 Task: Search one way flight ticket for 5 adults, 2 children, 1 infant in seat and 1 infant on lap in economy from Cincinnati/covington: Cincinnati/northern Kentucky International Airport to Springfield: Abraham Lincoln Capital Airport on 5-2-2023. Choice of flights is Alaska. Number of bags: 2 checked bags. Price is upto 40000. Outbound departure time preference is 21:00.
Action: Mouse moved to (283, 260)
Screenshot: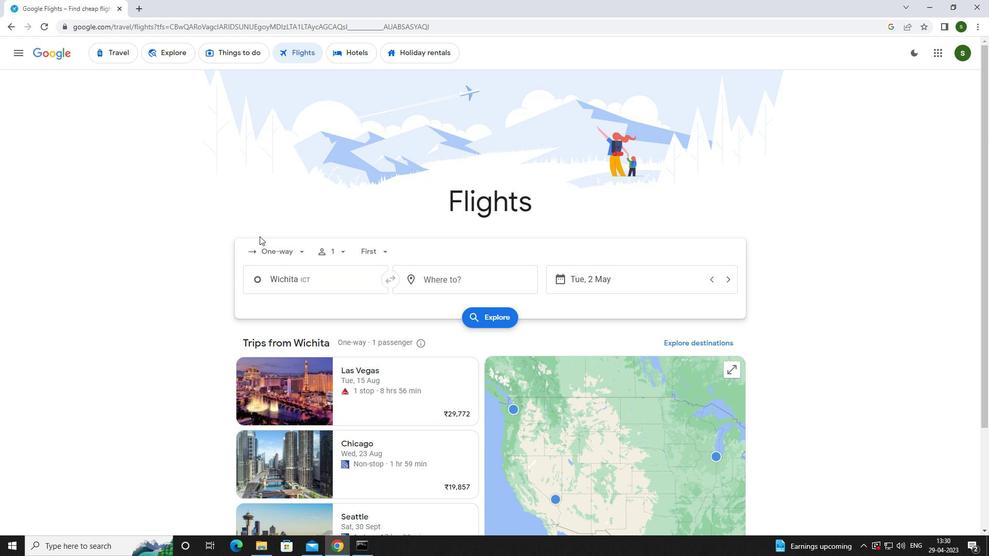 
Action: Mouse pressed left at (283, 260)
Screenshot: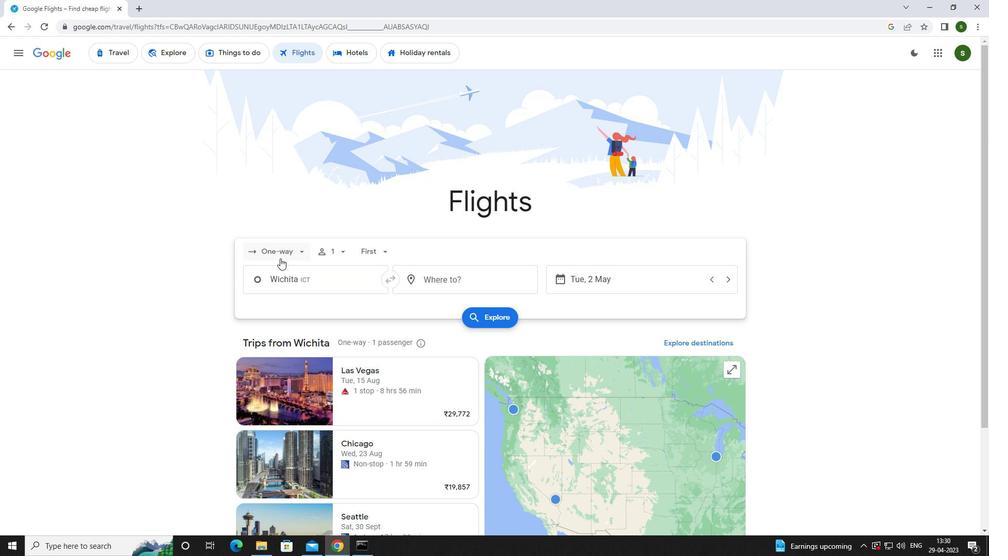 
Action: Mouse moved to (284, 292)
Screenshot: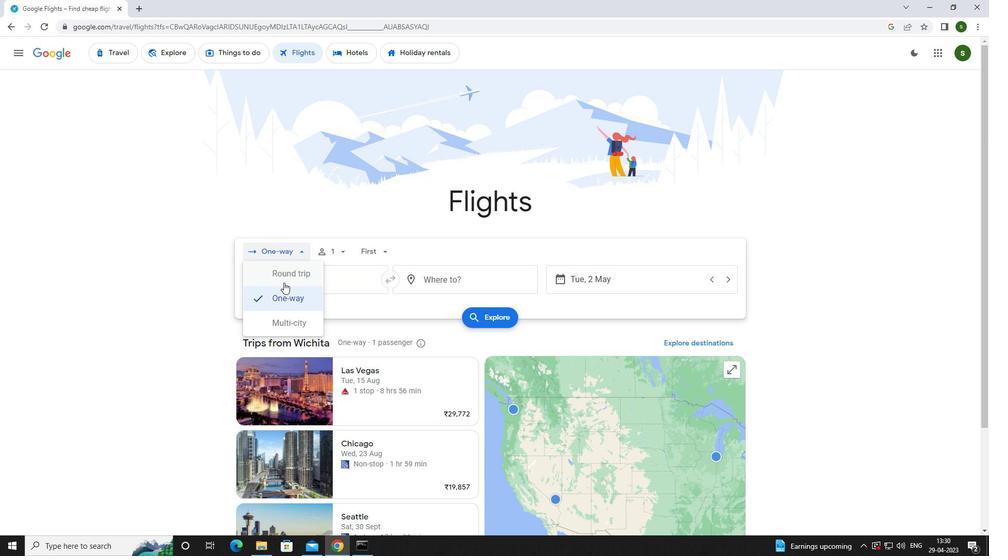 
Action: Mouse pressed left at (284, 292)
Screenshot: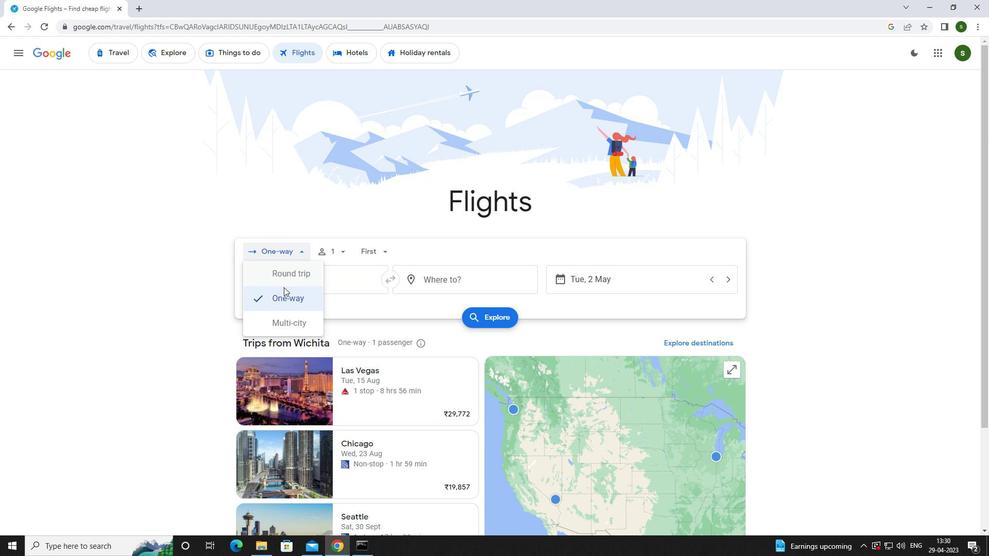 
Action: Mouse moved to (339, 255)
Screenshot: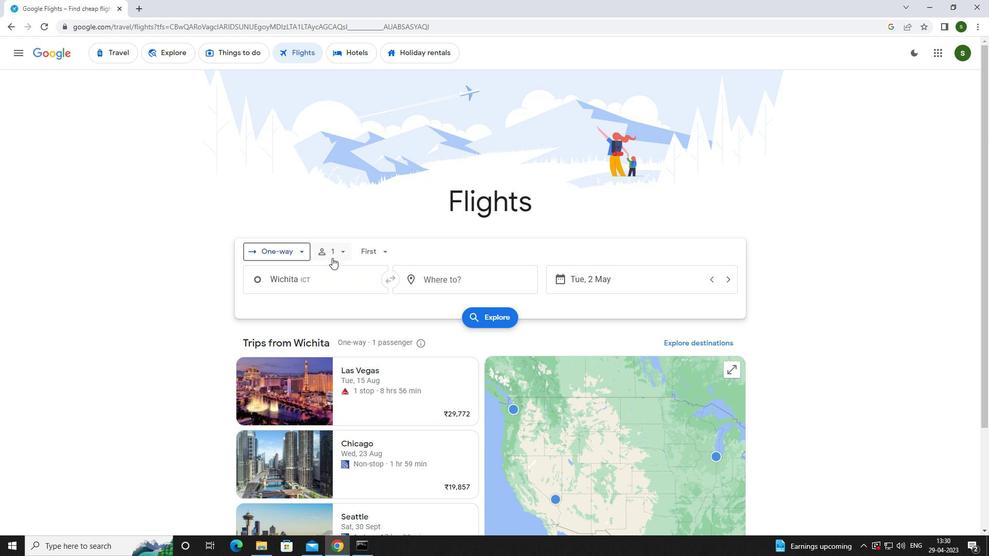 
Action: Mouse pressed left at (339, 255)
Screenshot: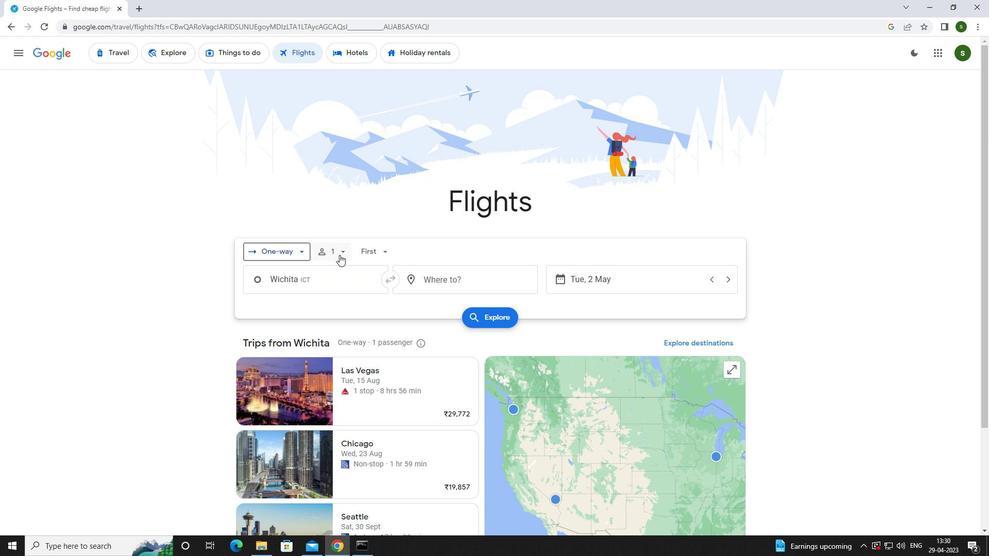 
Action: Mouse moved to (422, 277)
Screenshot: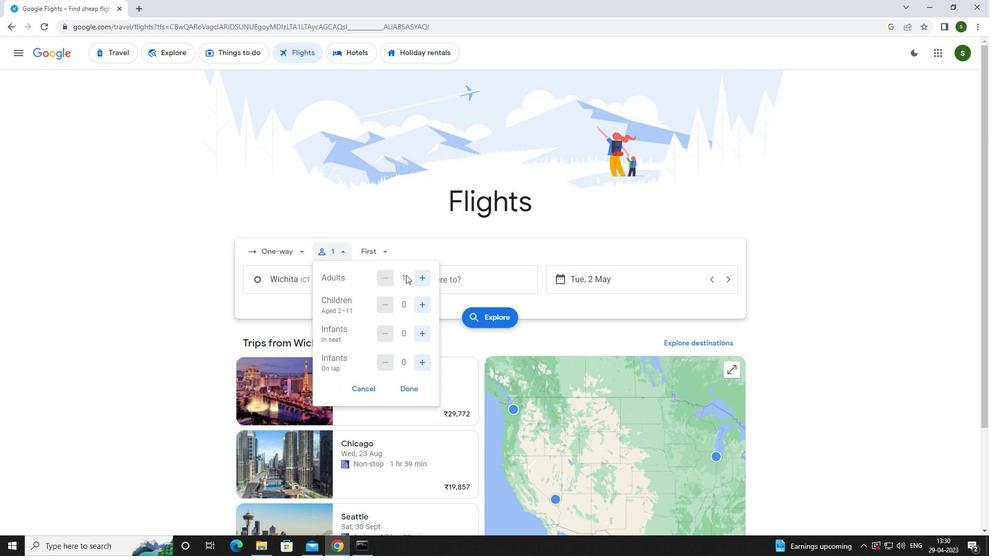 
Action: Mouse pressed left at (422, 277)
Screenshot: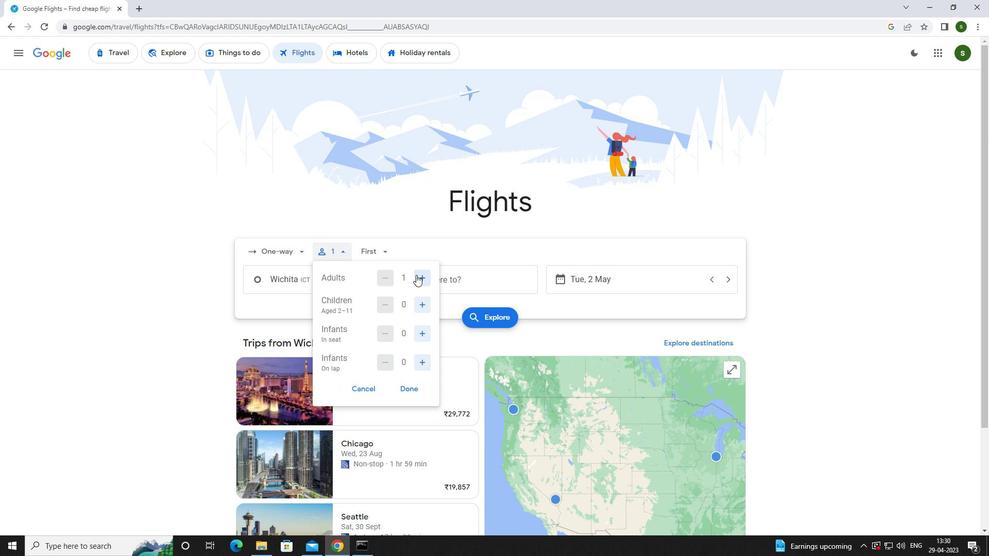 
Action: Mouse pressed left at (422, 277)
Screenshot: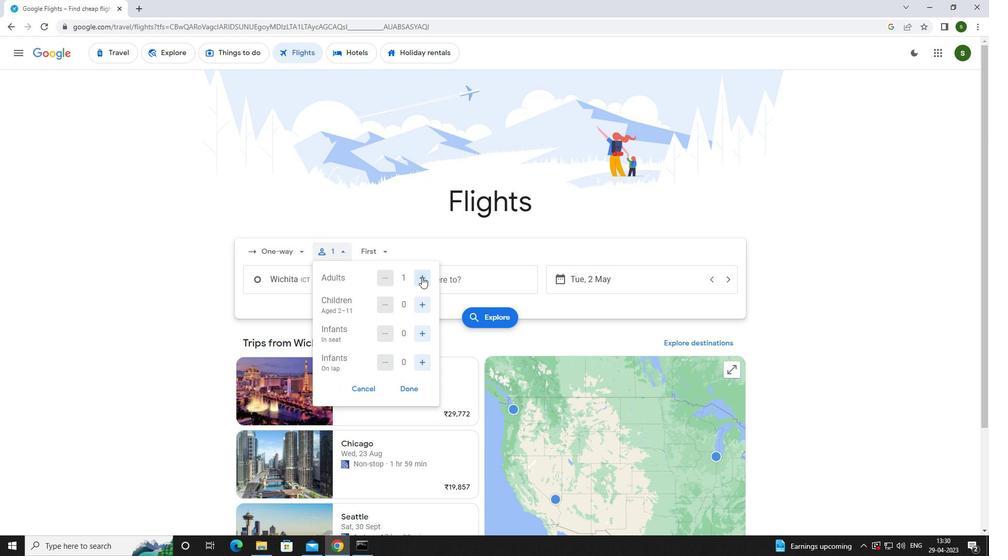 
Action: Mouse pressed left at (422, 277)
Screenshot: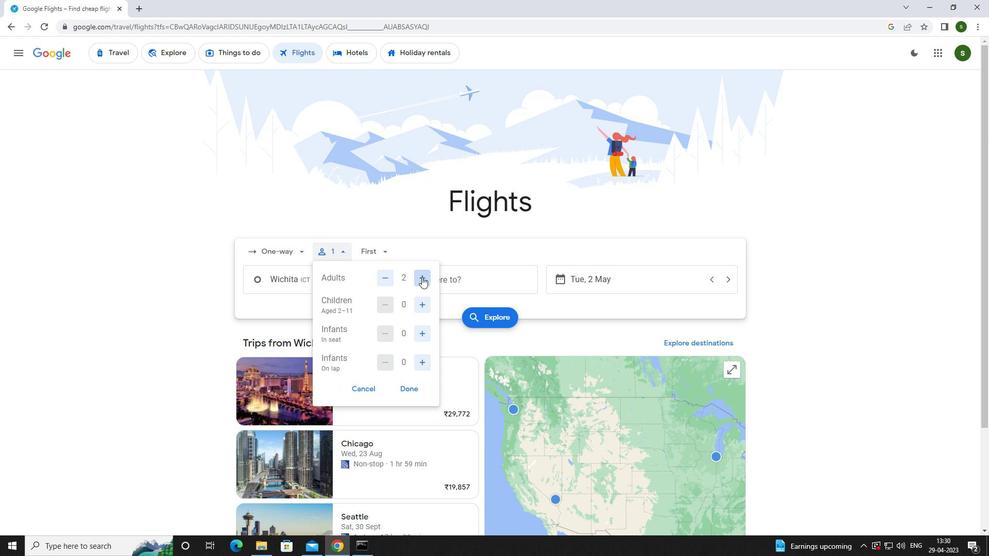 
Action: Mouse pressed left at (422, 277)
Screenshot: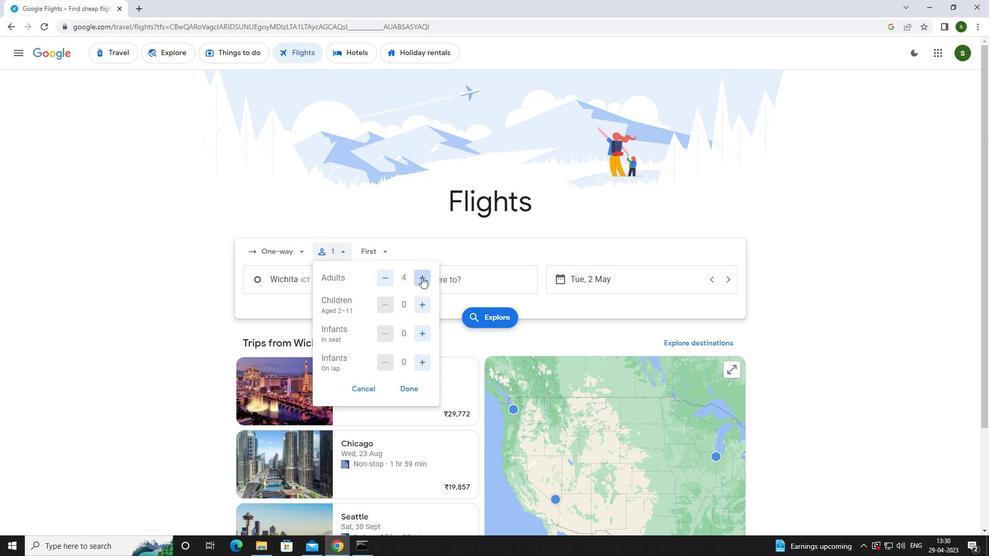
Action: Mouse moved to (424, 304)
Screenshot: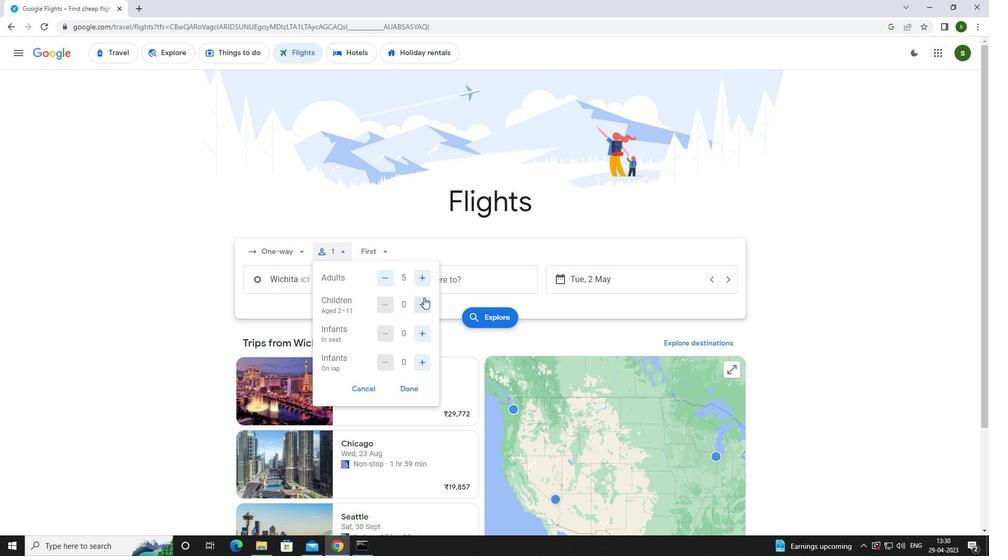 
Action: Mouse pressed left at (424, 304)
Screenshot: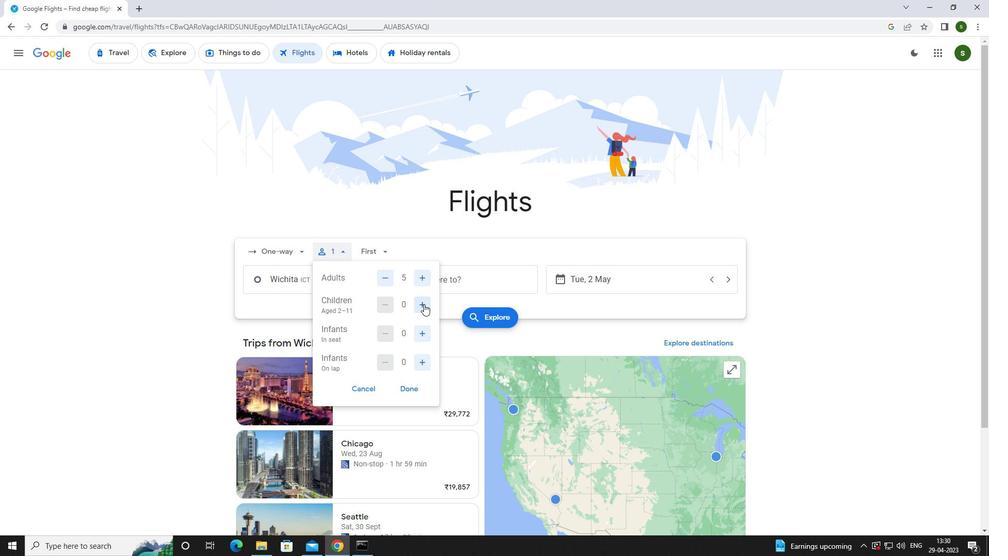 
Action: Mouse pressed left at (424, 304)
Screenshot: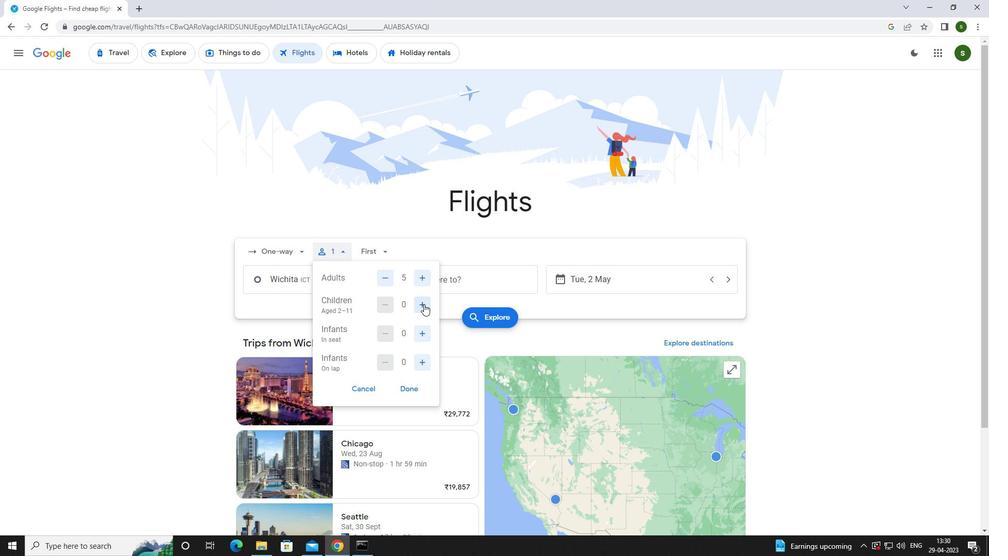 
Action: Mouse moved to (423, 329)
Screenshot: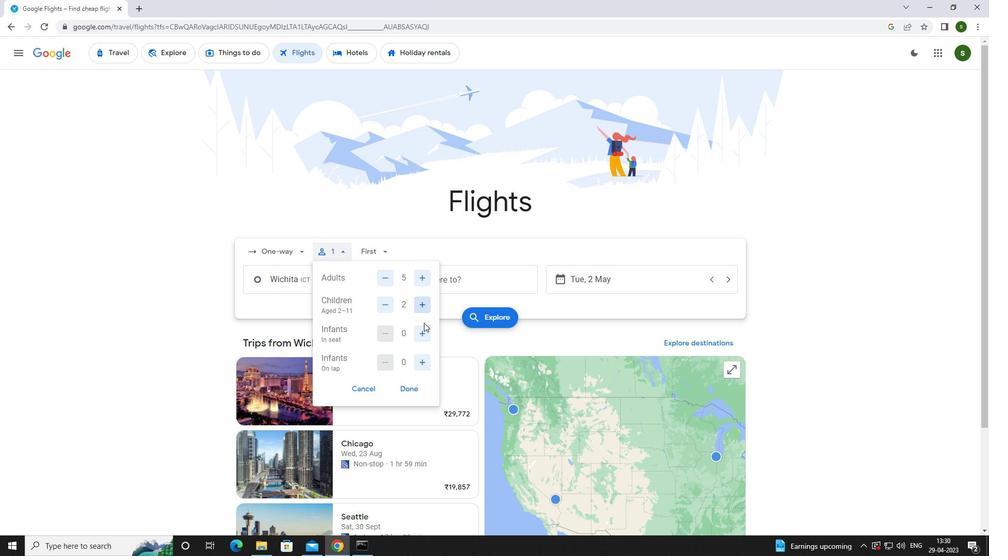 
Action: Mouse pressed left at (423, 329)
Screenshot: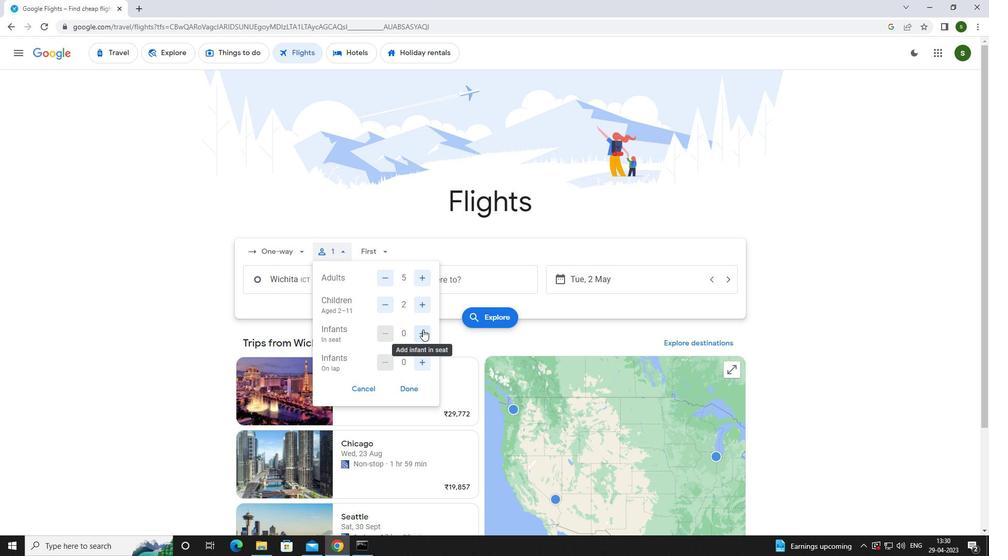 
Action: Mouse moved to (421, 356)
Screenshot: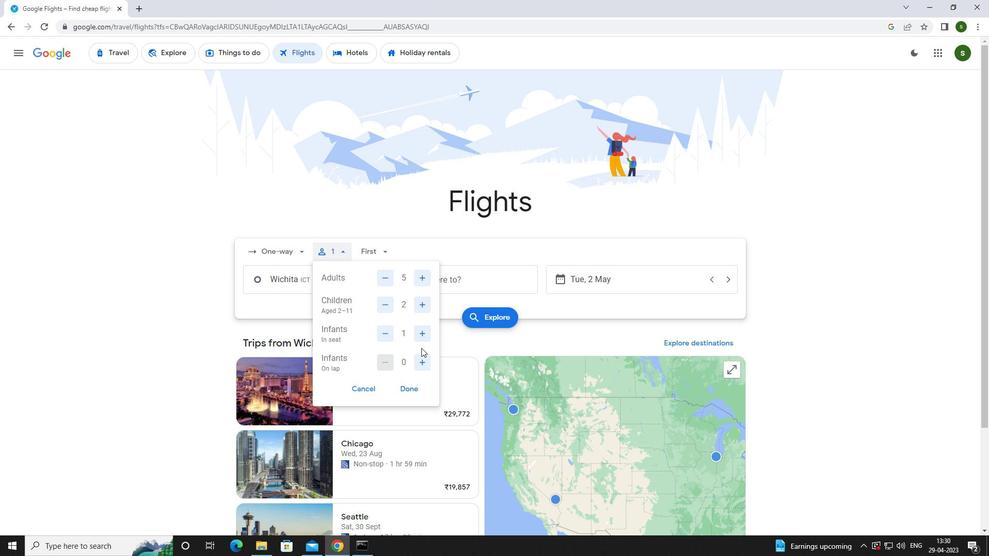 
Action: Mouse pressed left at (421, 356)
Screenshot: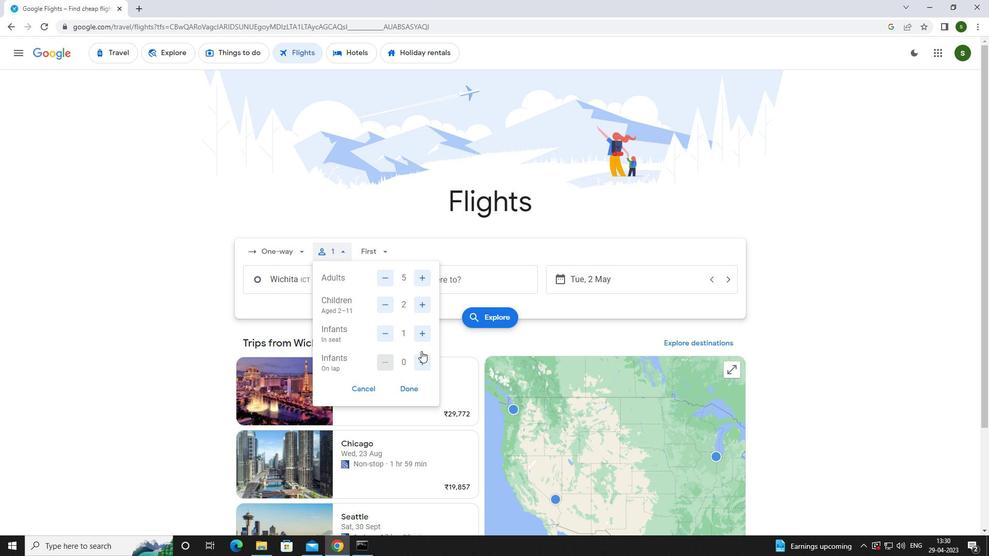 
Action: Mouse moved to (385, 254)
Screenshot: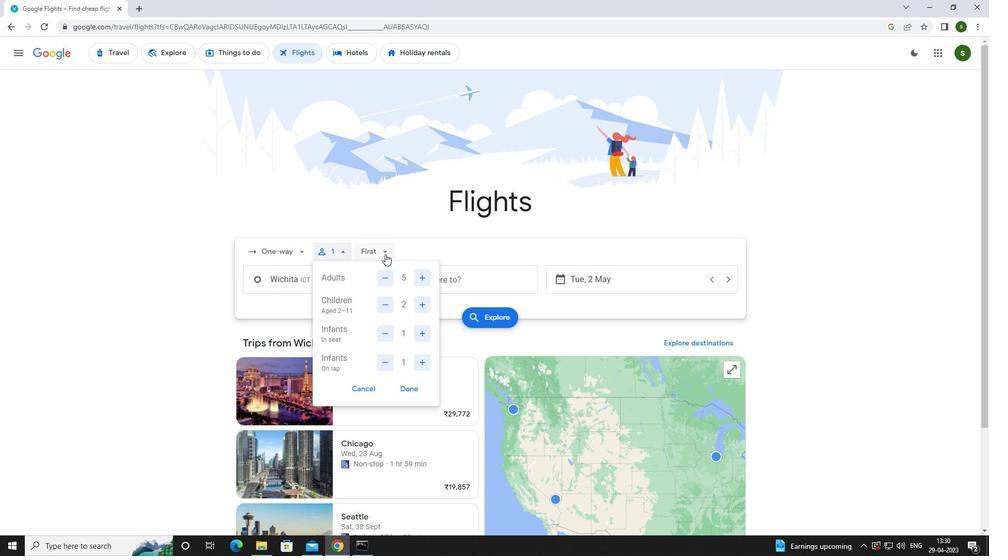 
Action: Mouse pressed left at (385, 254)
Screenshot: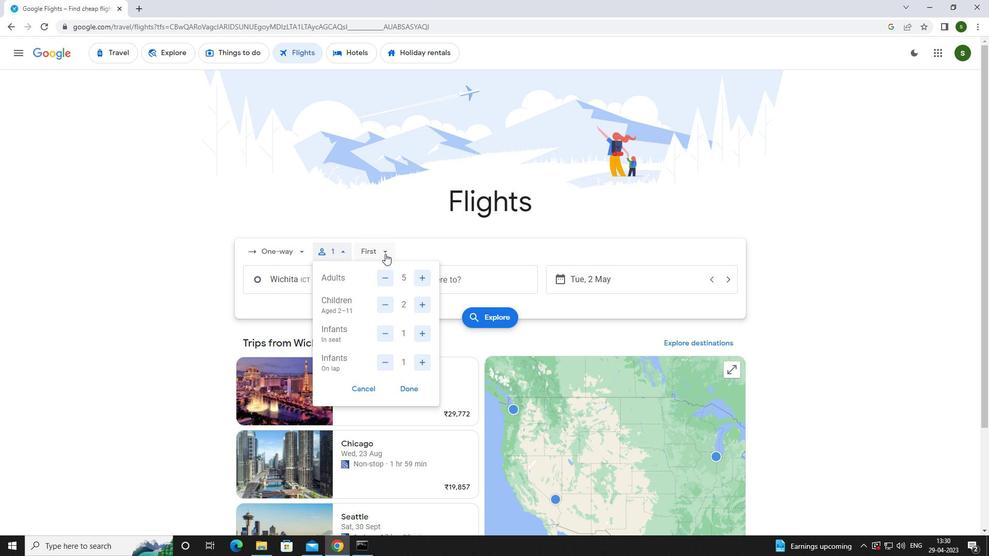 
Action: Mouse moved to (392, 274)
Screenshot: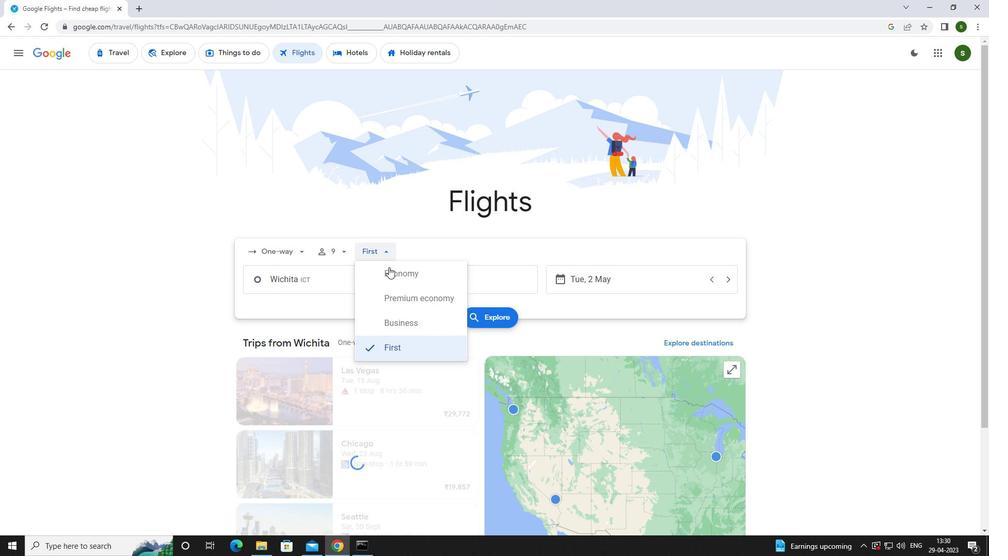 
Action: Mouse pressed left at (392, 274)
Screenshot: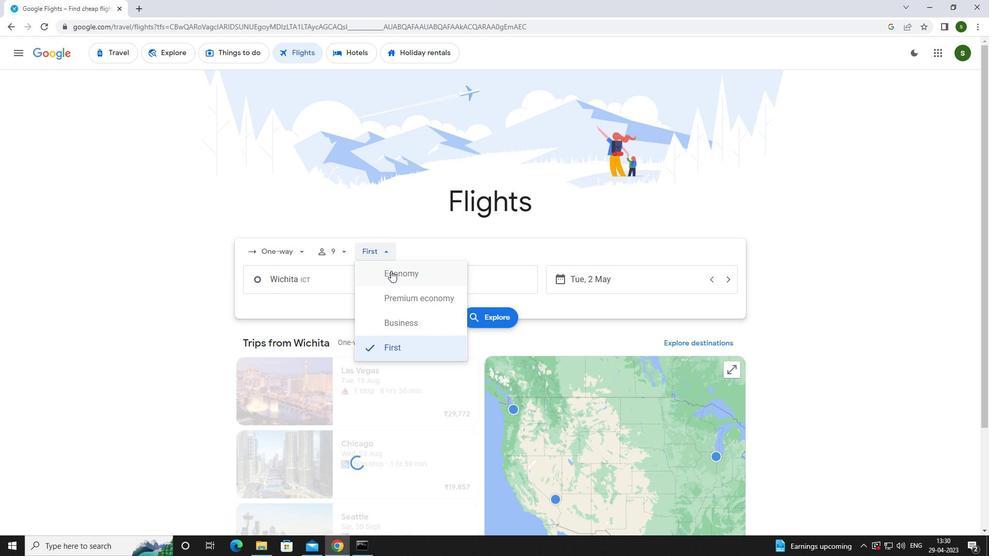 
Action: Mouse moved to (356, 286)
Screenshot: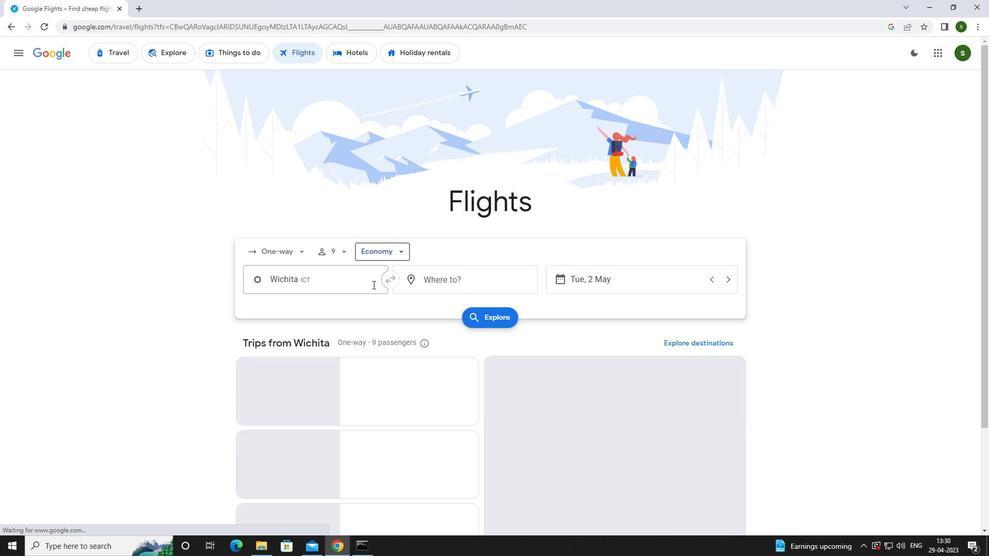 
Action: Mouse pressed left at (356, 286)
Screenshot: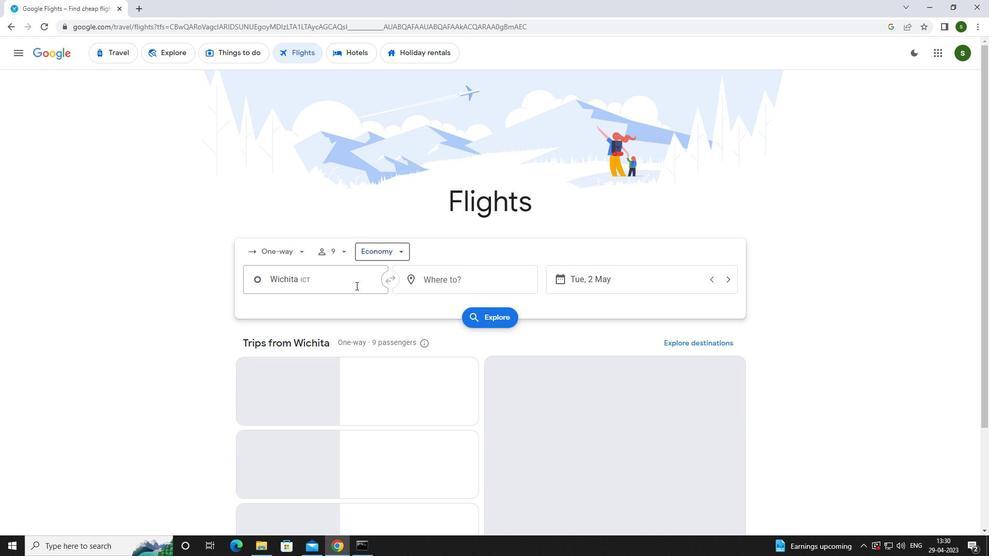 
Action: Mouse moved to (351, 288)
Screenshot: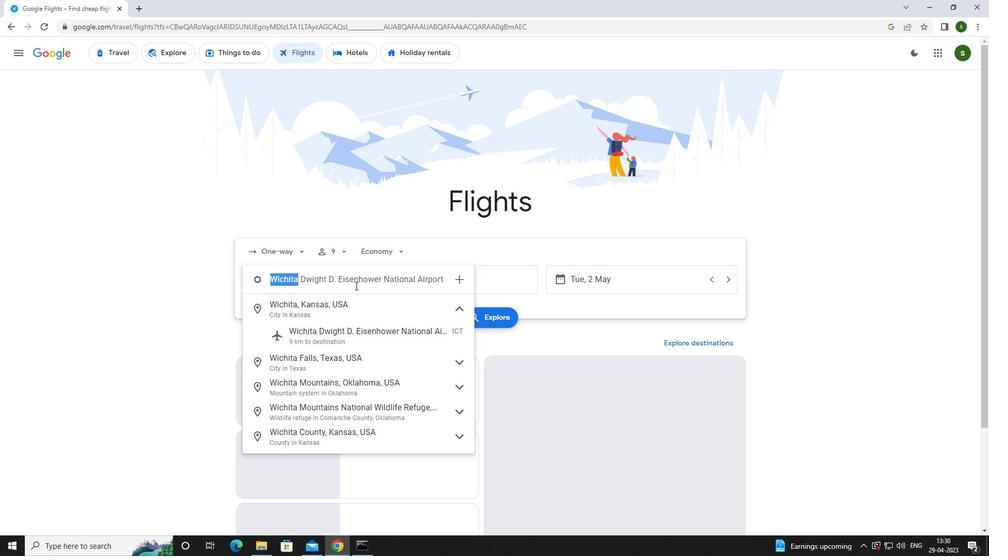 
Action: Key pressed c<Key.caps_lock>incinnati
Screenshot: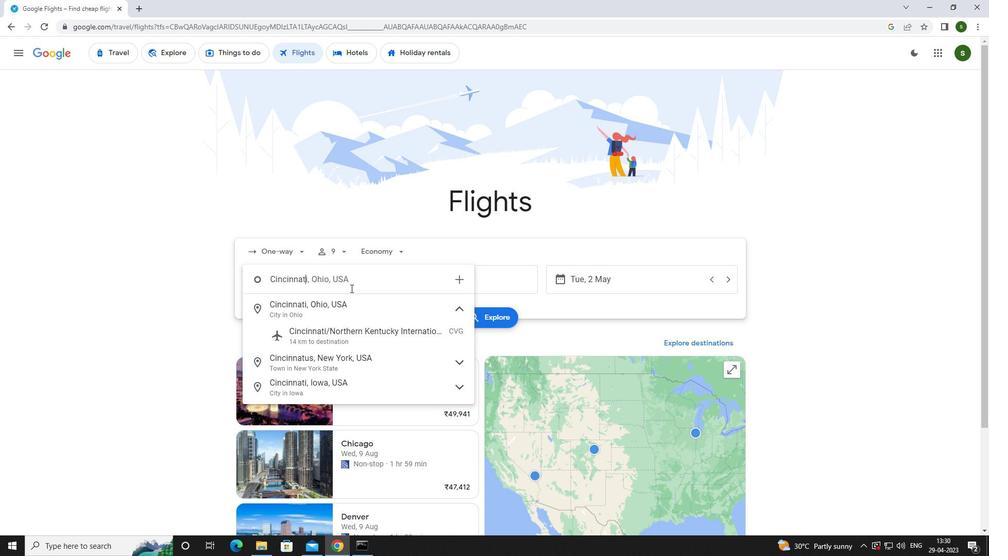 
Action: Mouse moved to (365, 334)
Screenshot: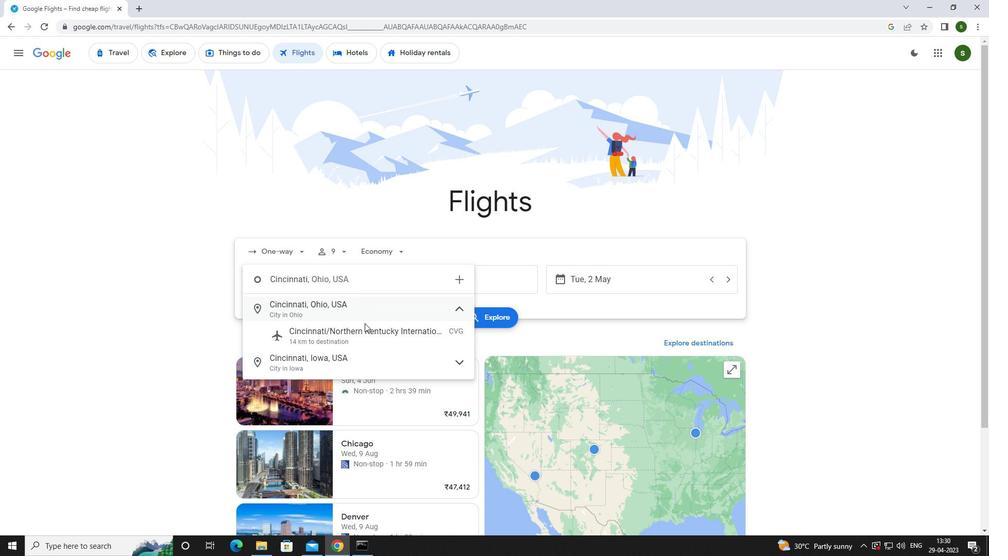 
Action: Mouse pressed left at (365, 334)
Screenshot: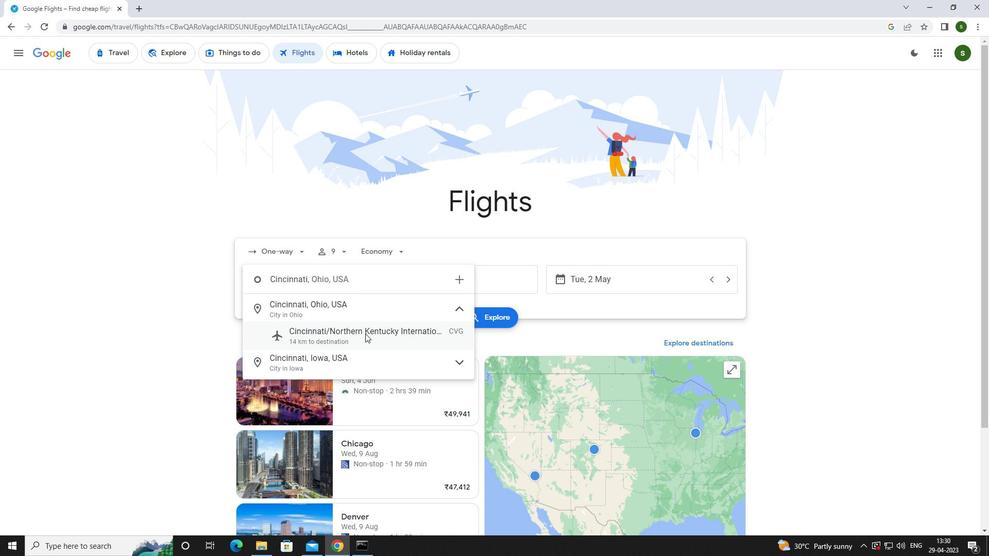 
Action: Mouse moved to (440, 273)
Screenshot: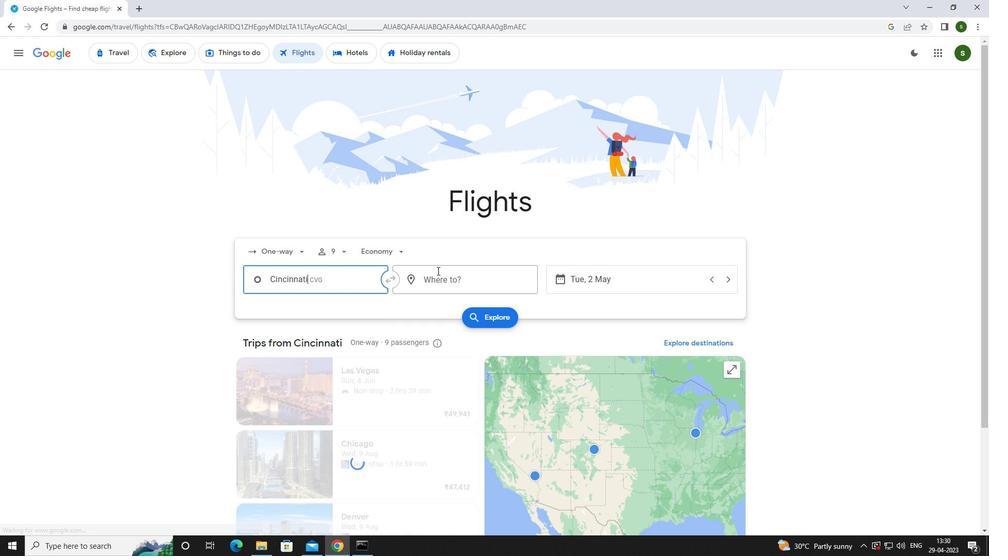 
Action: Mouse pressed left at (440, 273)
Screenshot: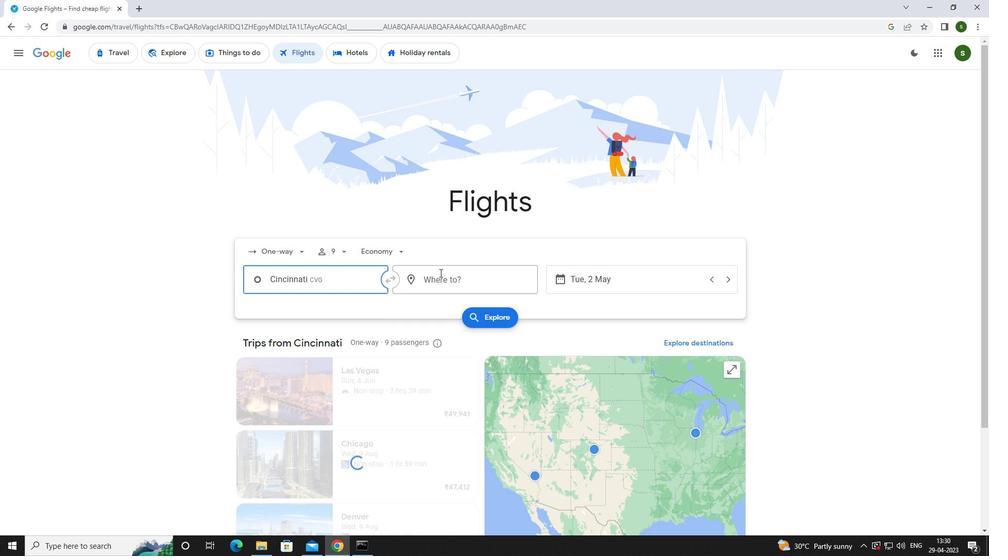 
Action: Mouse moved to (441, 273)
Screenshot: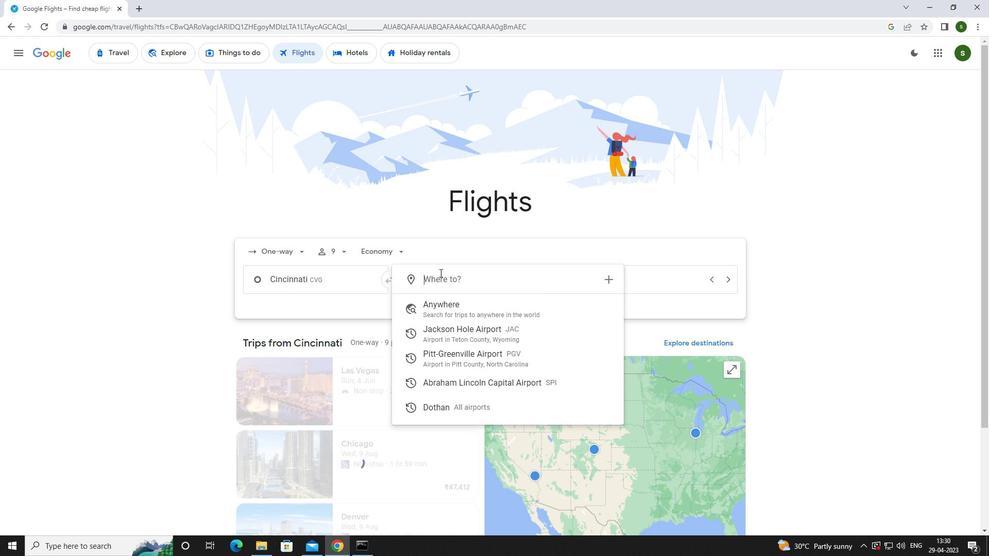 
Action: Key pressed <Key.caps_lock>s<Key.caps_lock>pringfield
Screenshot: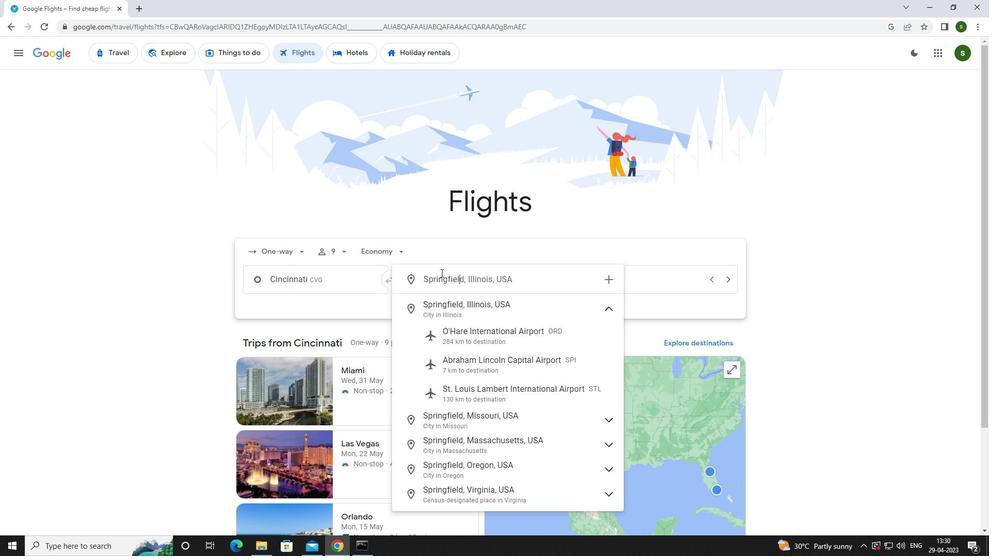 
Action: Mouse moved to (462, 362)
Screenshot: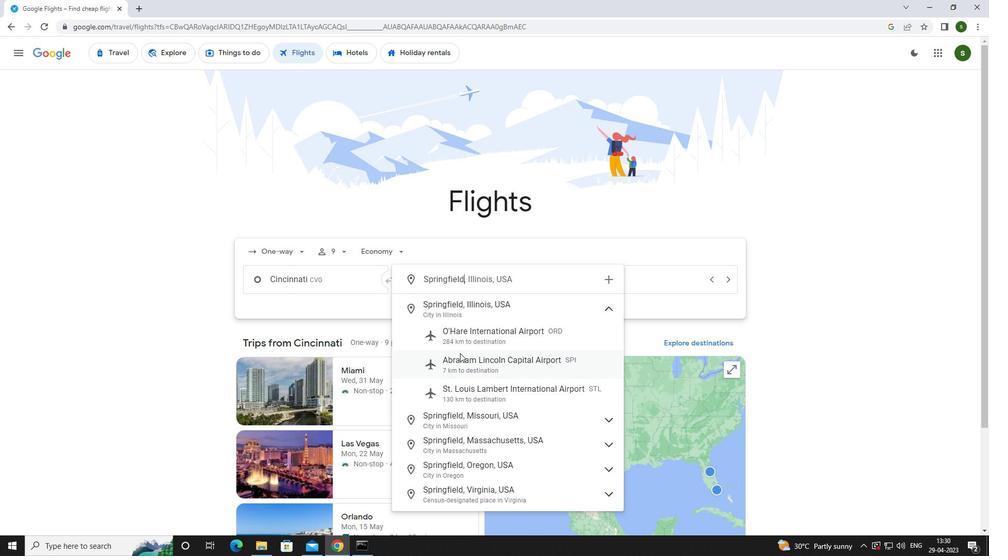 
Action: Mouse pressed left at (462, 362)
Screenshot: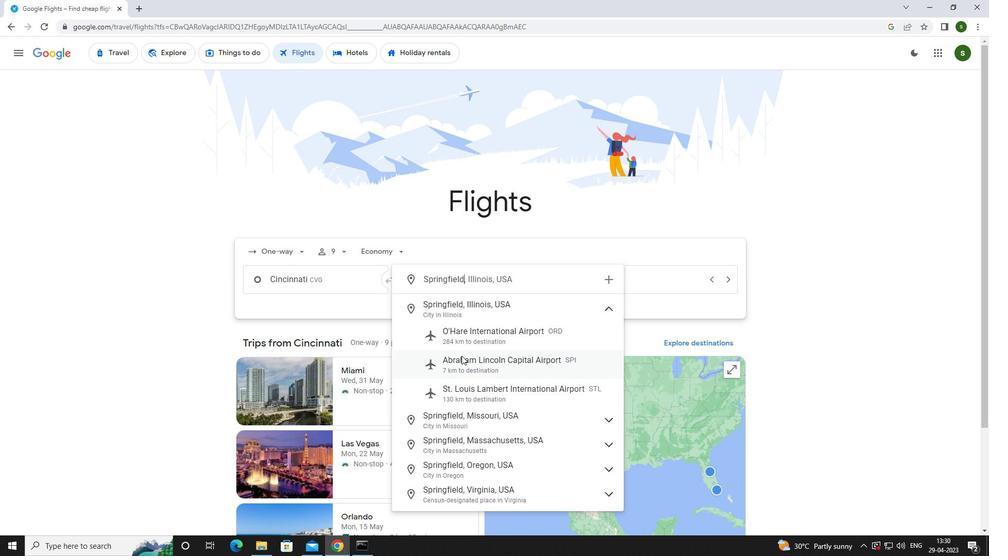 
Action: Mouse moved to (637, 283)
Screenshot: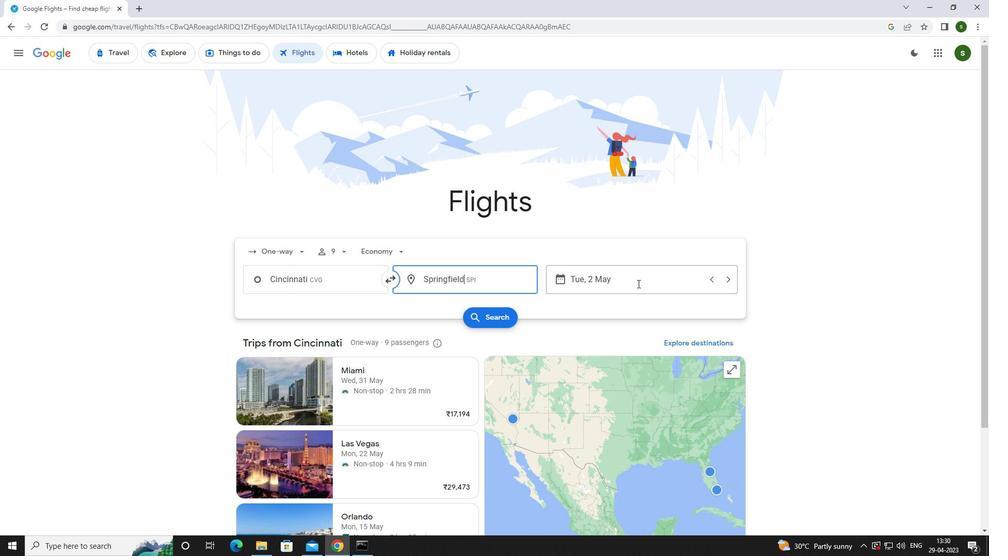 
Action: Mouse pressed left at (637, 283)
Screenshot: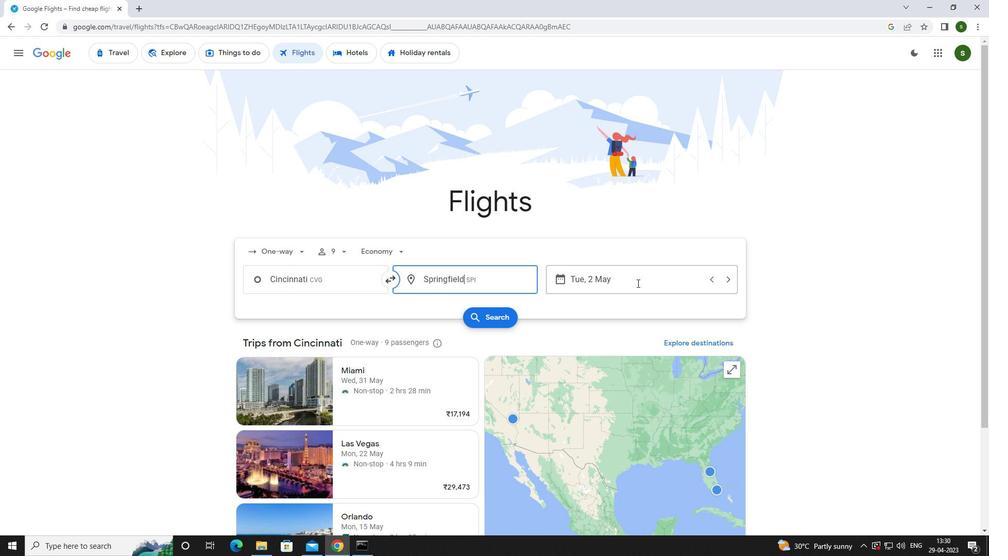 
Action: Mouse moved to (615, 345)
Screenshot: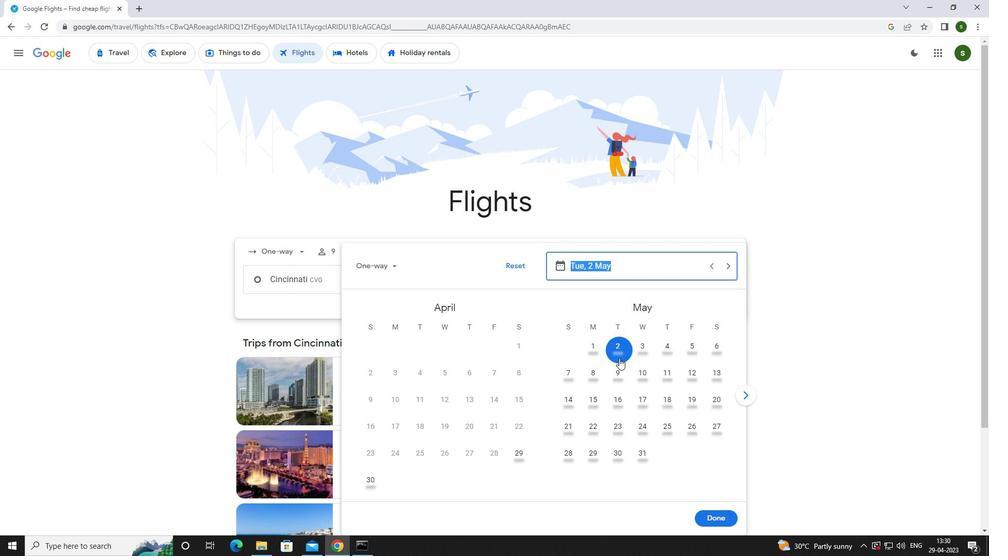 
Action: Mouse pressed left at (615, 345)
Screenshot: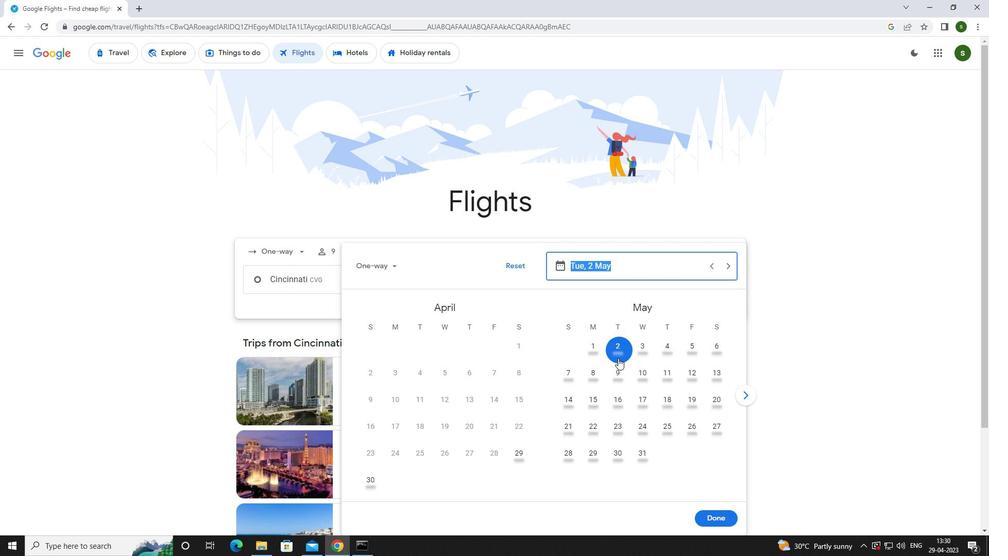 
Action: Mouse moved to (717, 522)
Screenshot: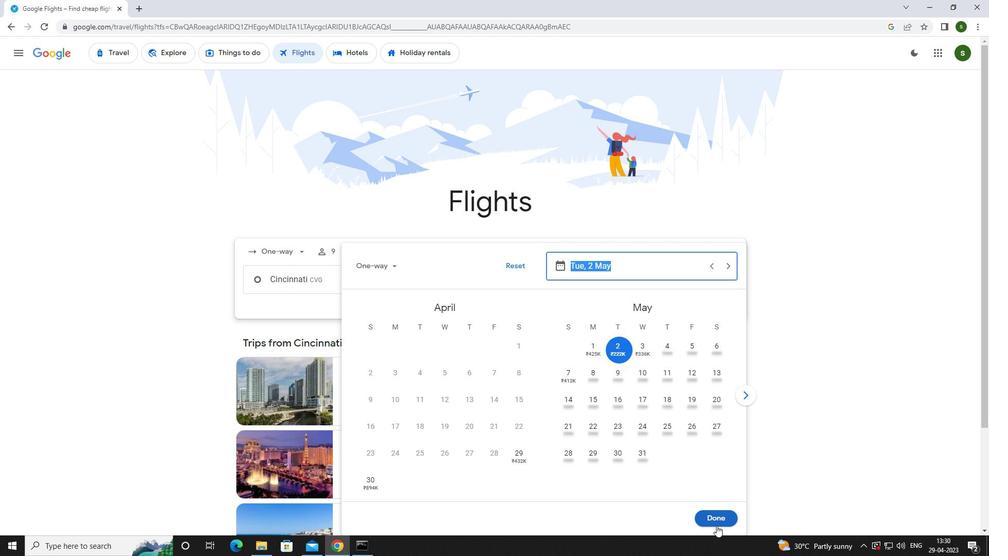 
Action: Mouse pressed left at (717, 522)
Screenshot: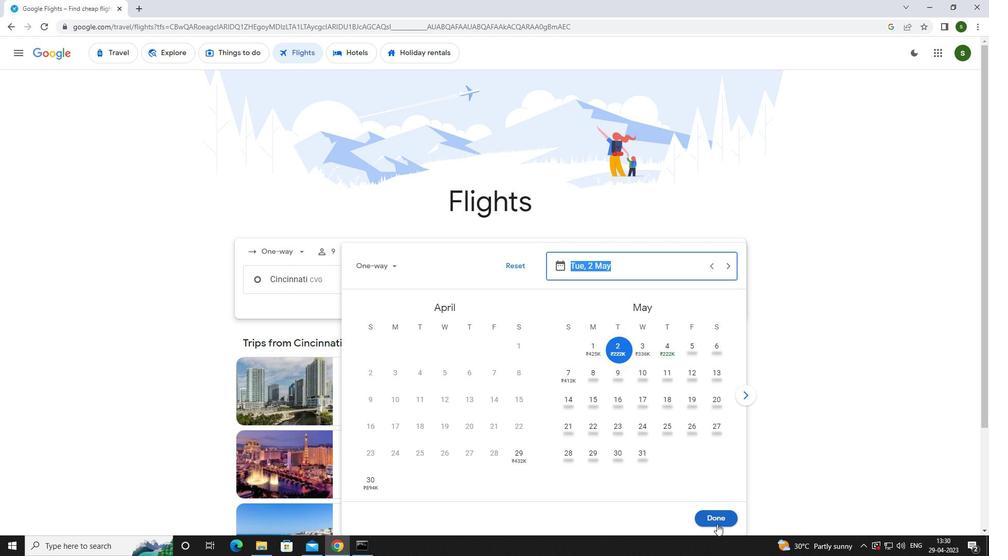 
Action: Mouse moved to (486, 322)
Screenshot: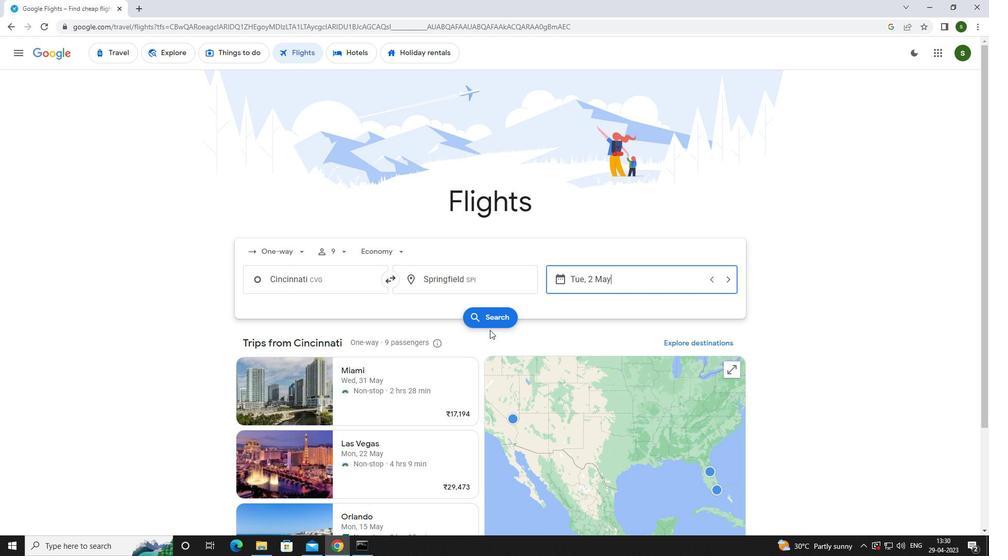 
Action: Mouse pressed left at (486, 322)
Screenshot: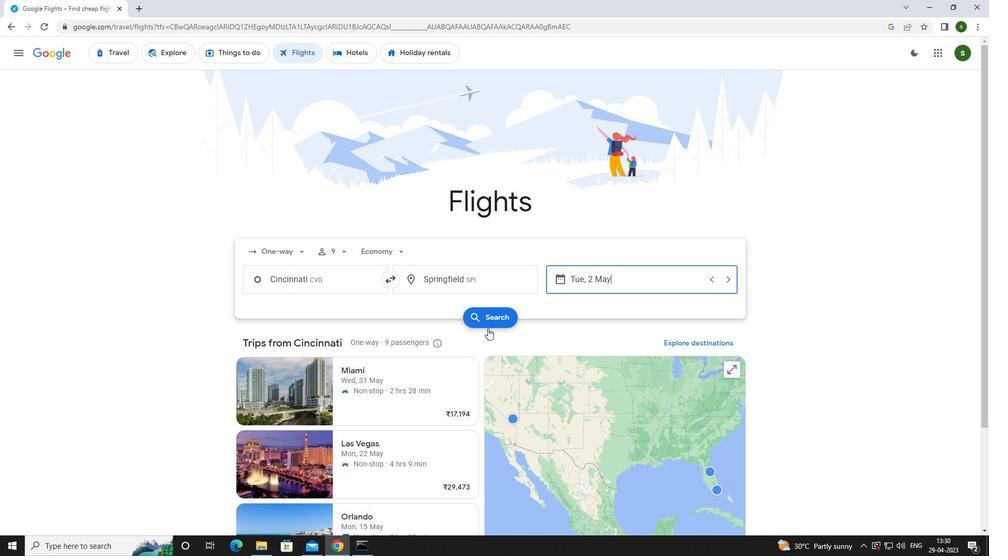 
Action: Mouse moved to (254, 144)
Screenshot: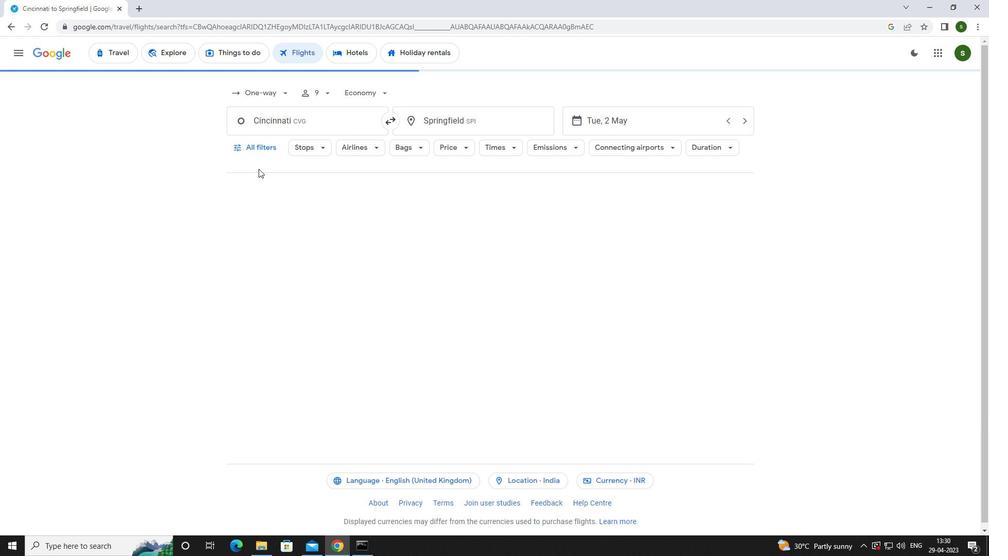 
Action: Mouse pressed left at (254, 144)
Screenshot: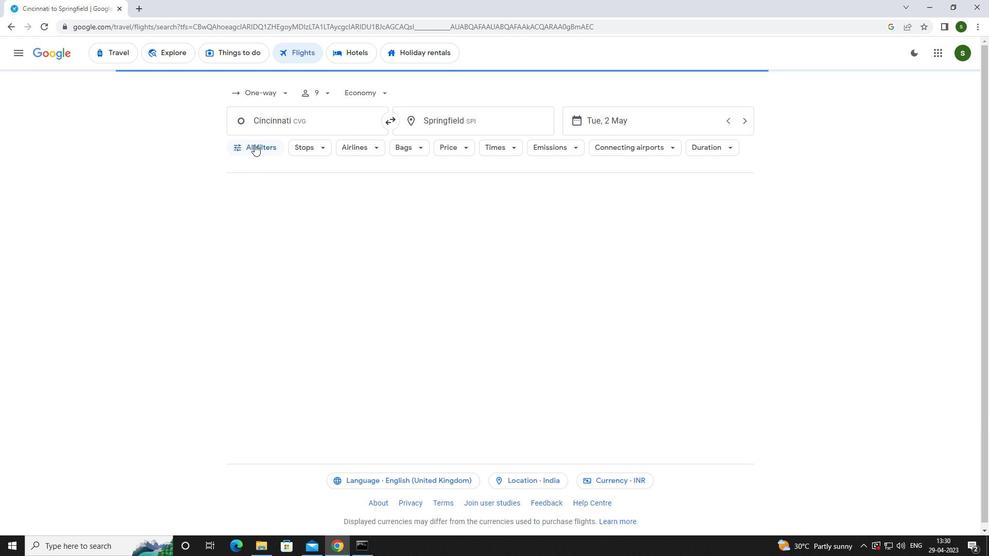 
Action: Mouse moved to (389, 366)
Screenshot: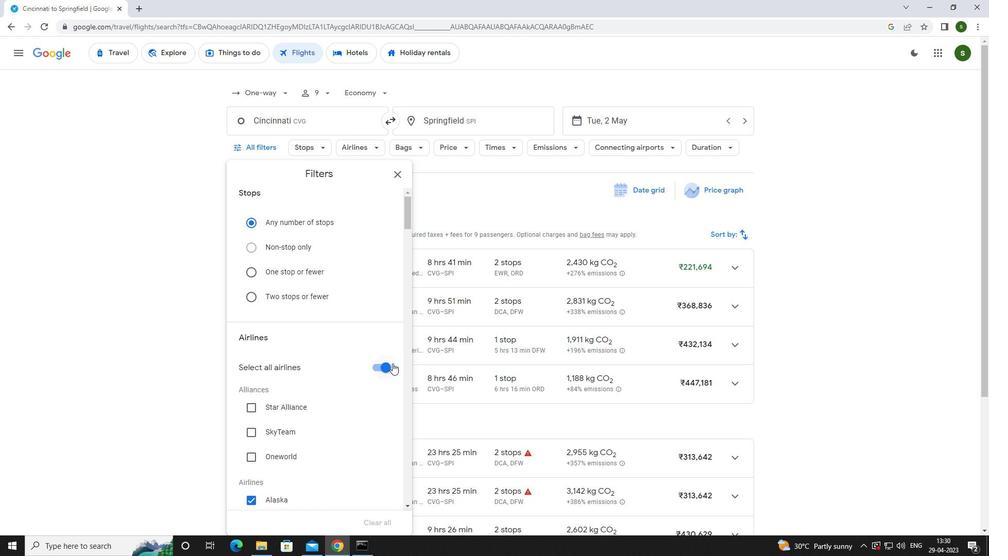 
Action: Mouse pressed left at (389, 366)
Screenshot: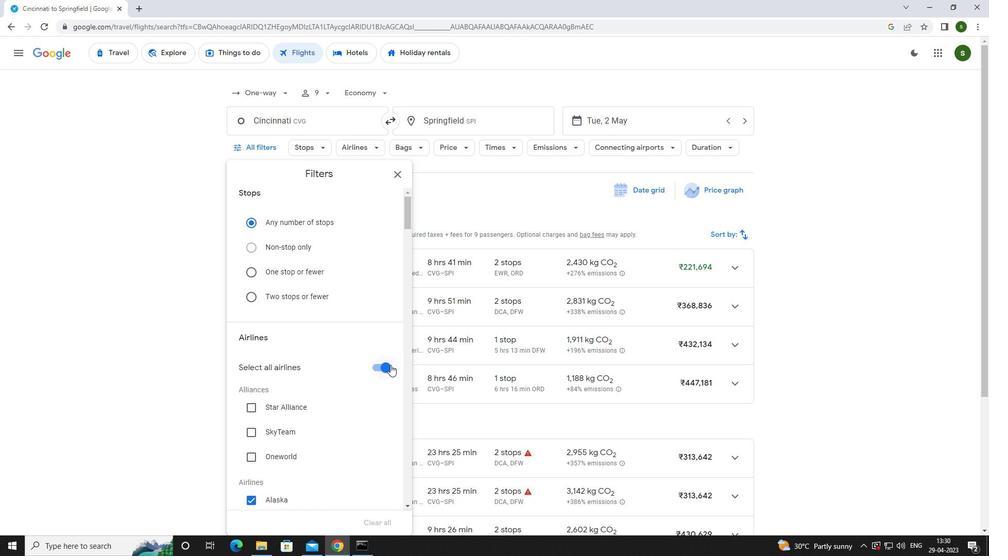 
Action: Mouse moved to (327, 326)
Screenshot: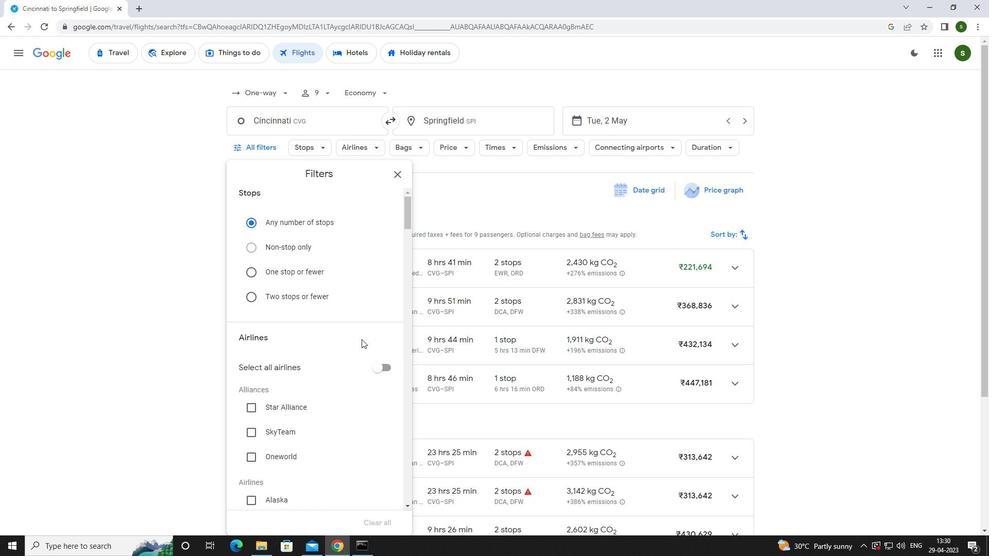 
Action: Mouse scrolled (327, 326) with delta (0, 0)
Screenshot: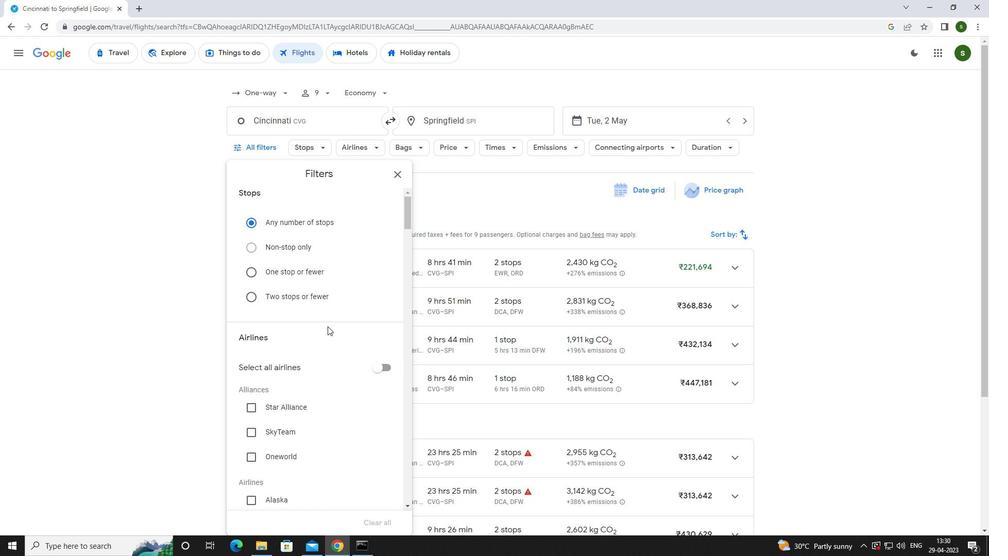 
Action: Mouse scrolled (327, 326) with delta (0, 0)
Screenshot: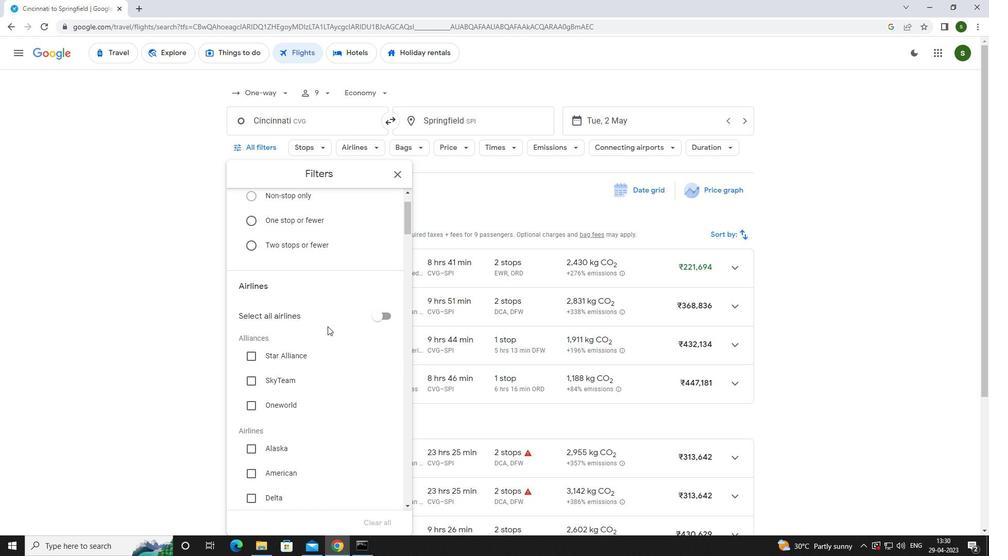 
Action: Mouse scrolled (327, 326) with delta (0, 0)
Screenshot: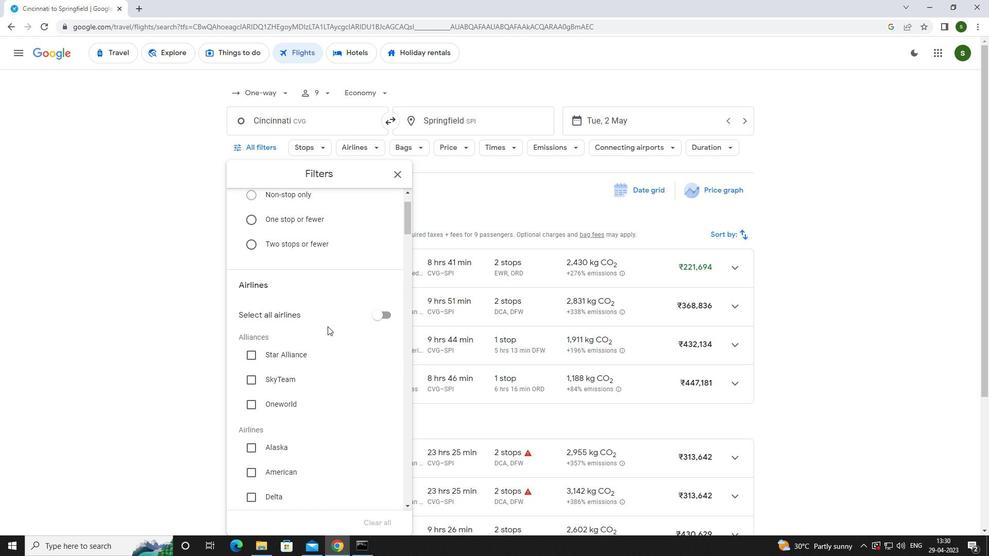 
Action: Mouse scrolled (327, 326) with delta (0, 0)
Screenshot: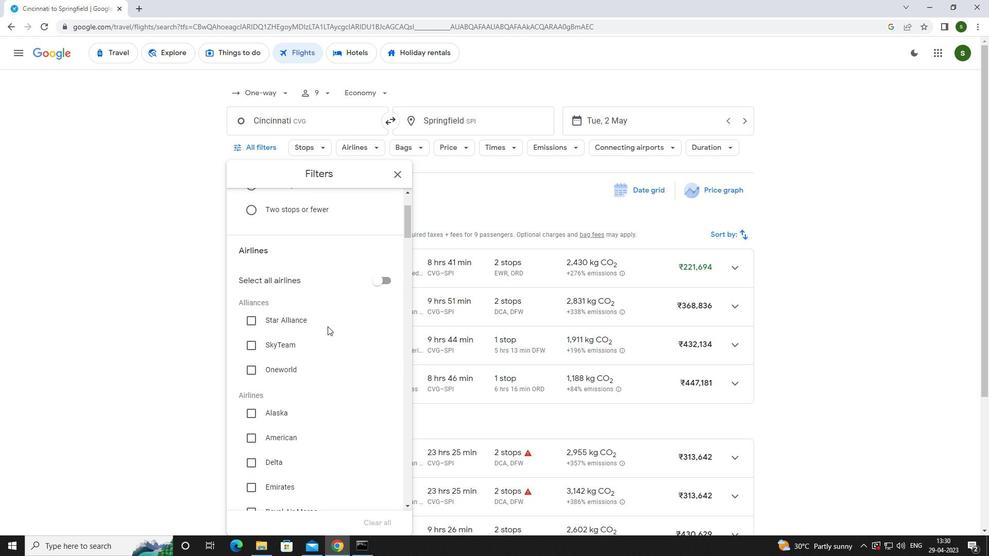 
Action: Mouse moved to (277, 289)
Screenshot: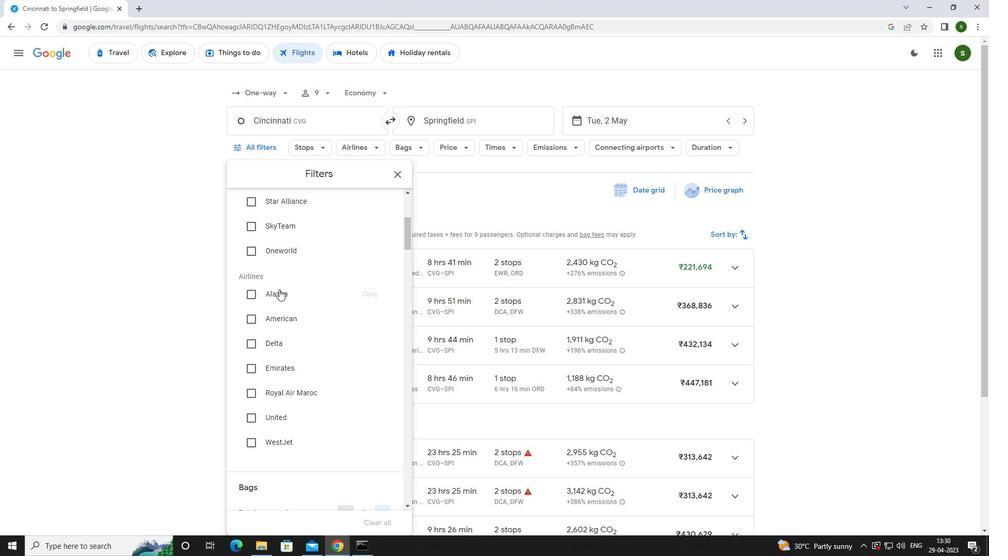 
Action: Mouse pressed left at (277, 289)
Screenshot: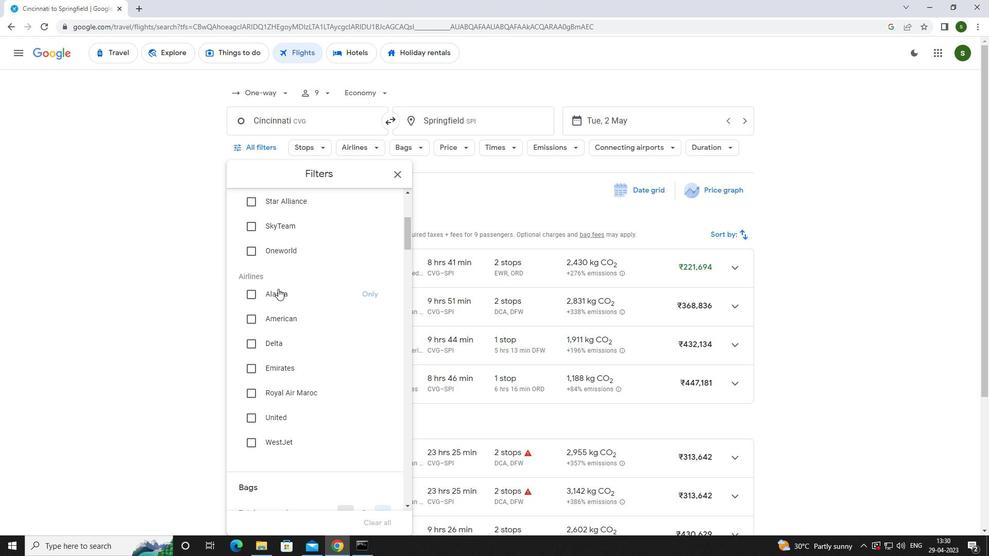 
Action: Mouse moved to (328, 329)
Screenshot: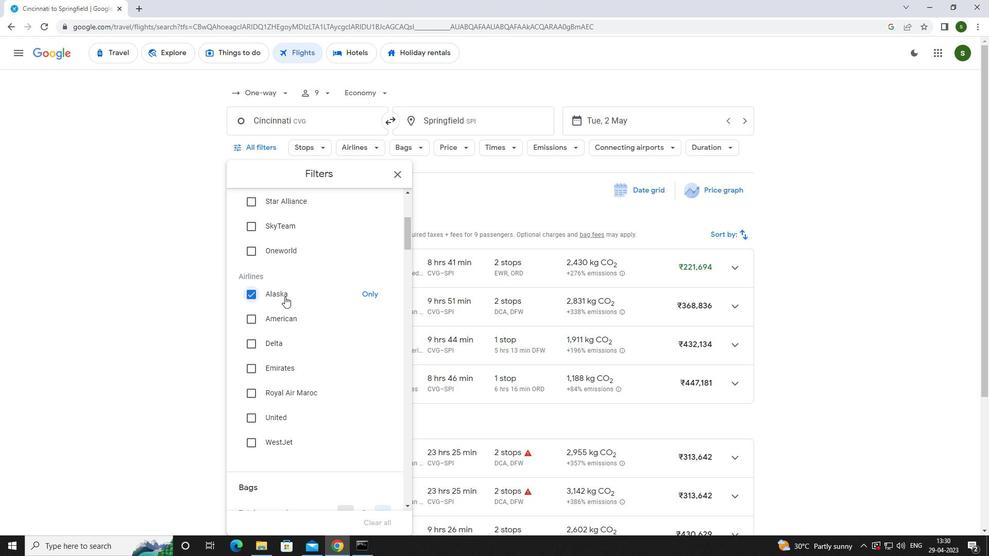 
Action: Mouse scrolled (328, 328) with delta (0, 0)
Screenshot: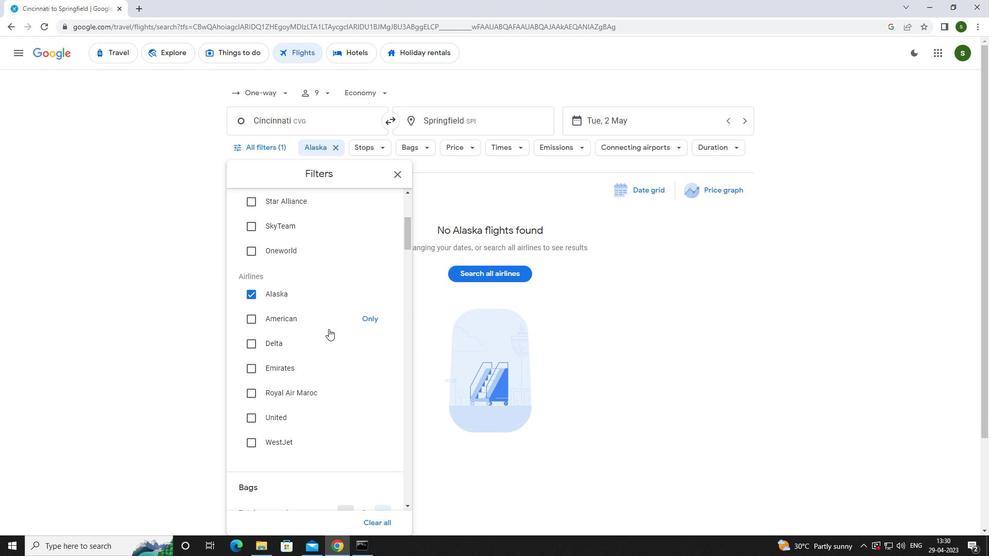 
Action: Mouse scrolled (328, 328) with delta (0, 0)
Screenshot: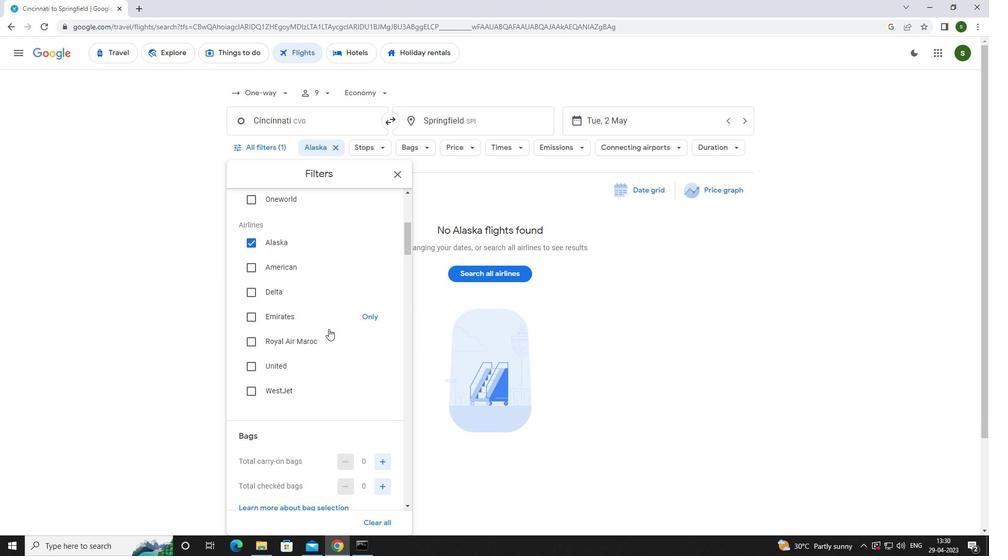 
Action: Mouse scrolled (328, 328) with delta (0, 0)
Screenshot: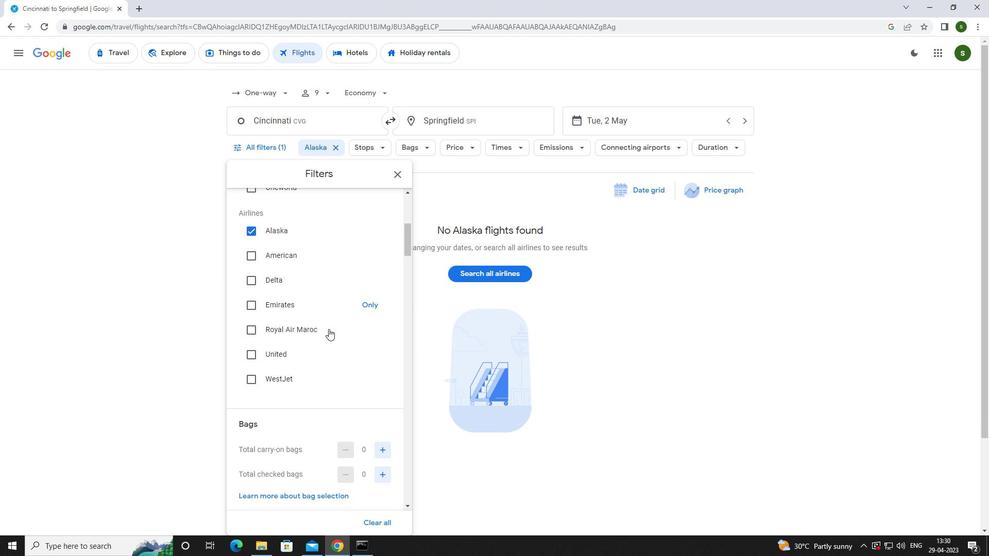 
Action: Mouse scrolled (328, 328) with delta (0, 0)
Screenshot: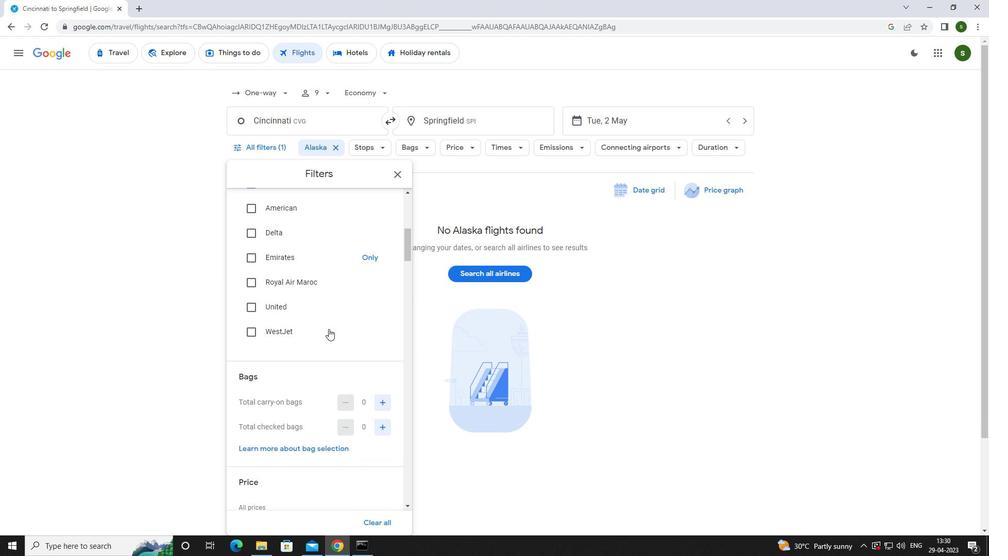 
Action: Mouse moved to (382, 329)
Screenshot: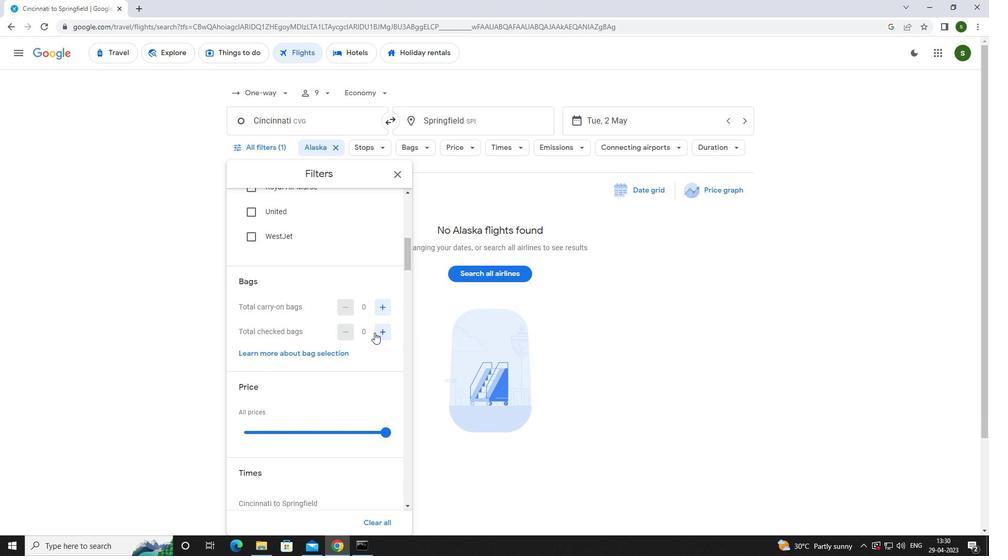 
Action: Mouse pressed left at (382, 329)
Screenshot: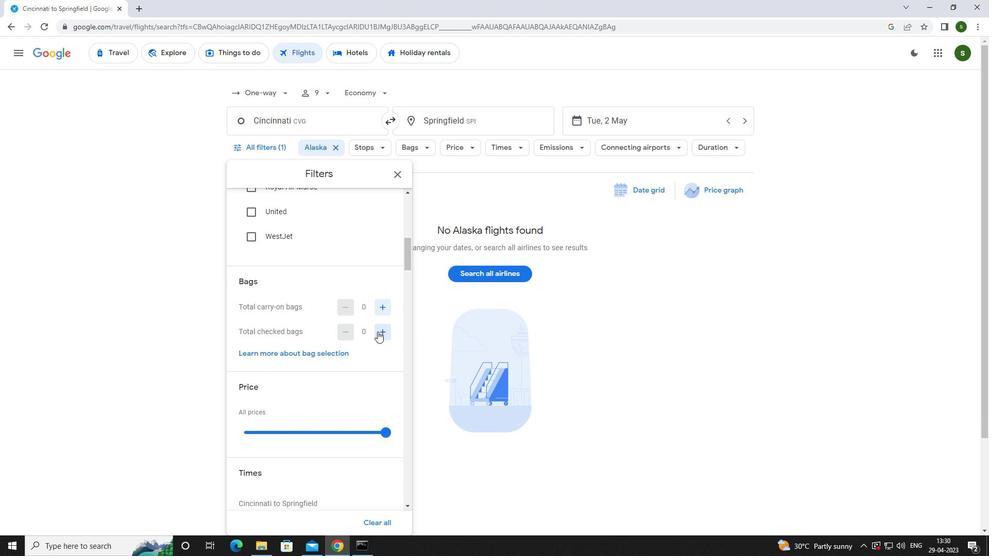 
Action: Mouse pressed left at (382, 329)
Screenshot: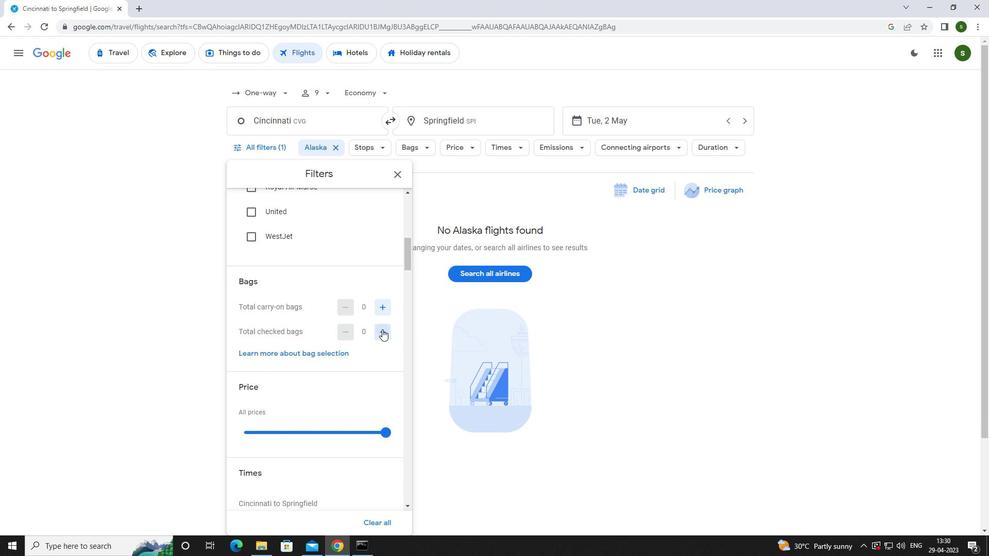 
Action: Mouse moved to (353, 332)
Screenshot: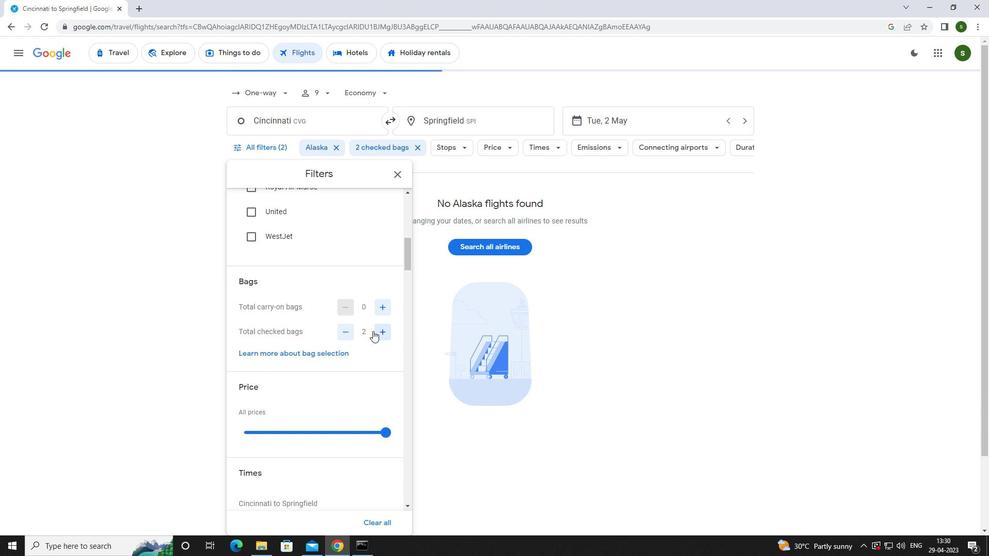 
Action: Mouse scrolled (353, 331) with delta (0, 0)
Screenshot: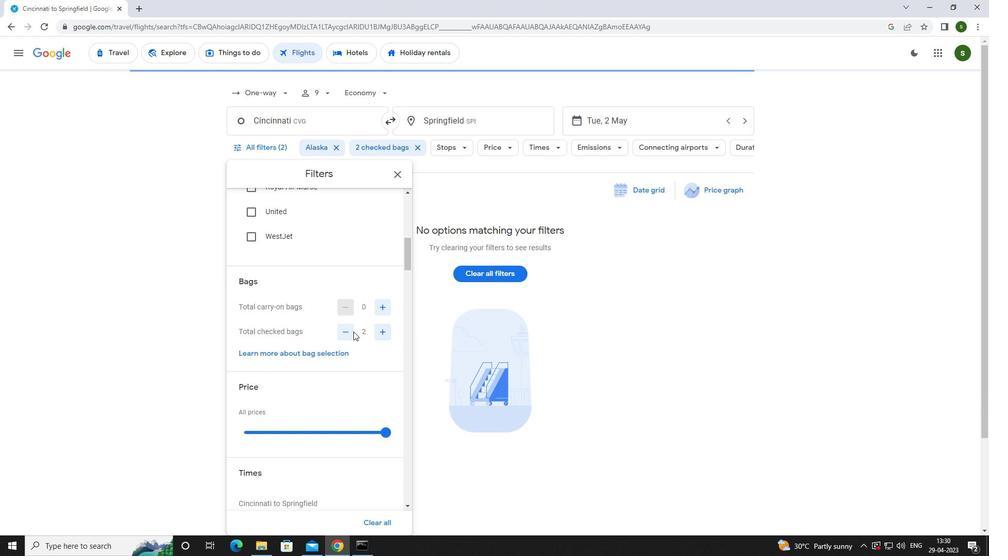 
Action: Mouse scrolled (353, 331) with delta (0, 0)
Screenshot: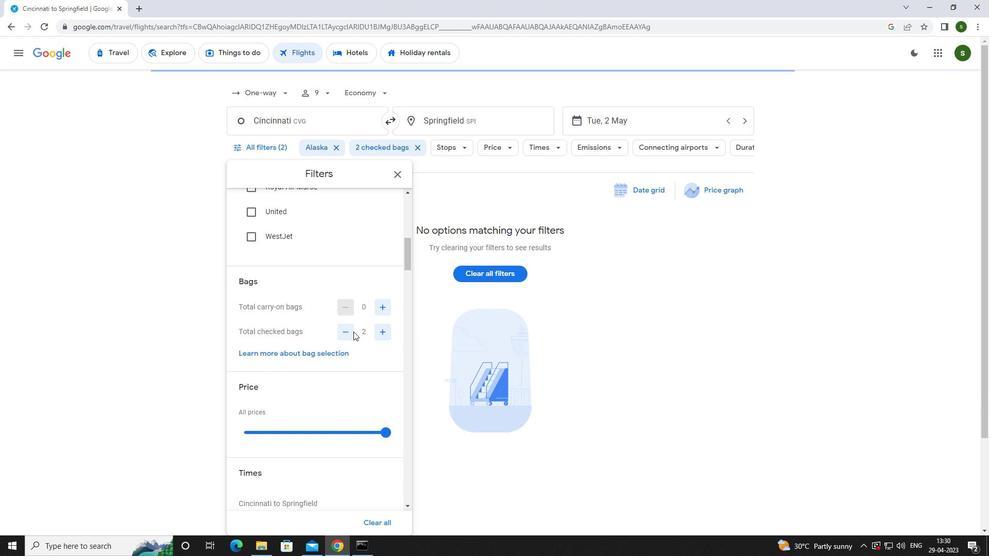 
Action: Mouse moved to (387, 331)
Screenshot: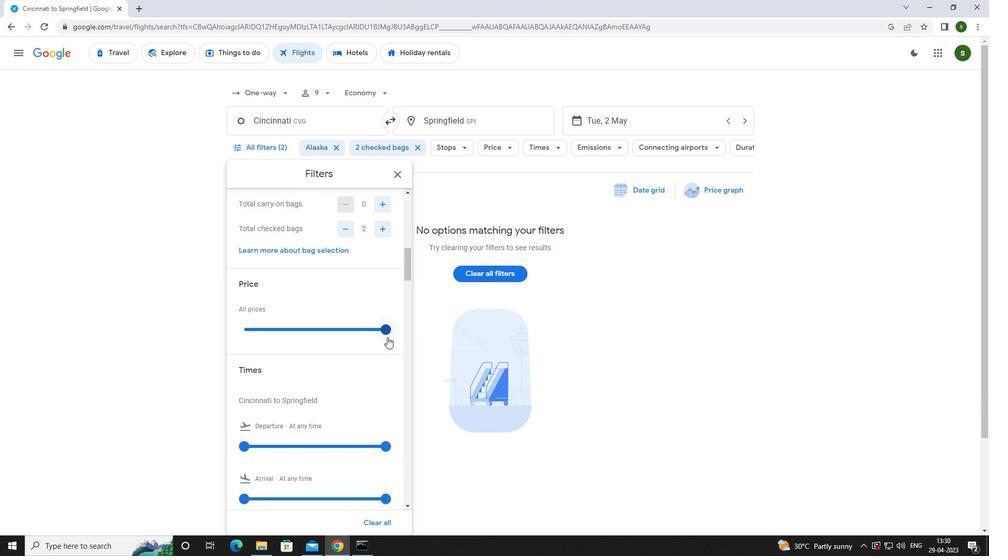 
Action: Mouse pressed left at (387, 331)
Screenshot: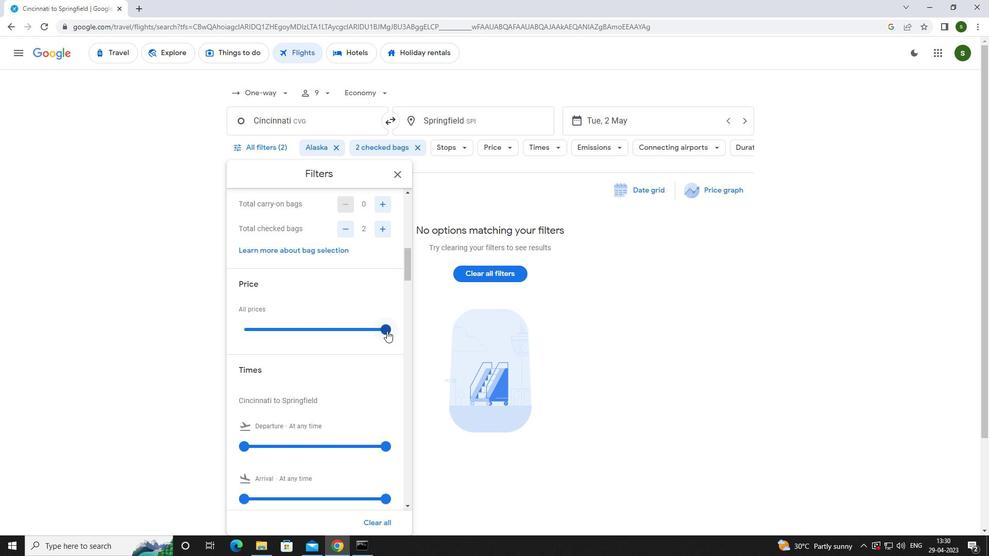 
Action: Mouse moved to (313, 324)
Screenshot: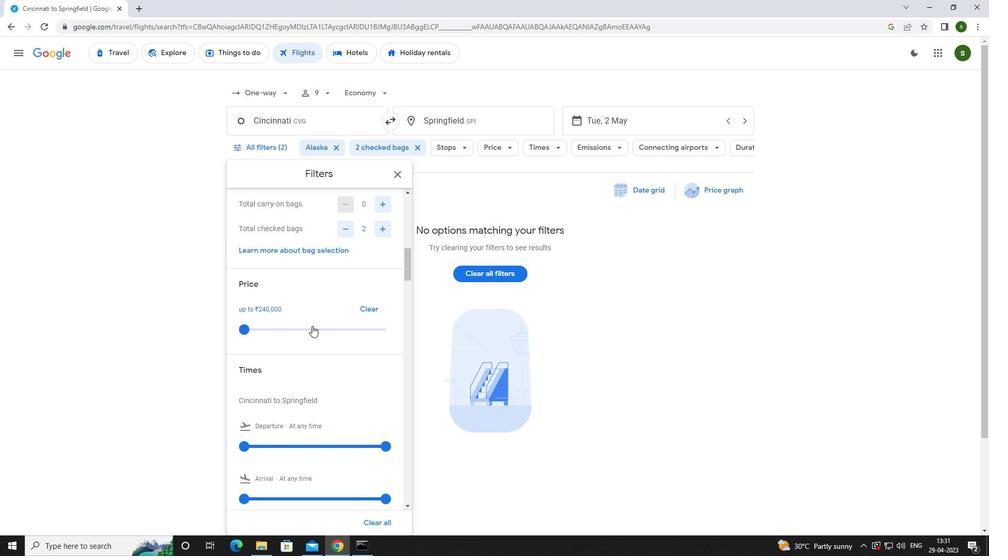 
Action: Mouse scrolled (313, 323) with delta (0, 0)
Screenshot: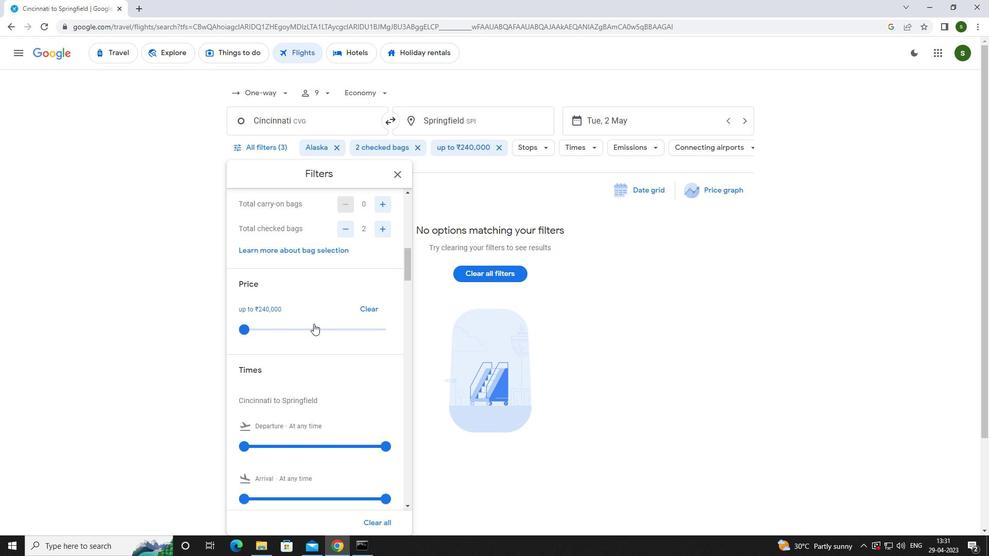 
Action: Mouse scrolled (313, 323) with delta (0, 0)
Screenshot: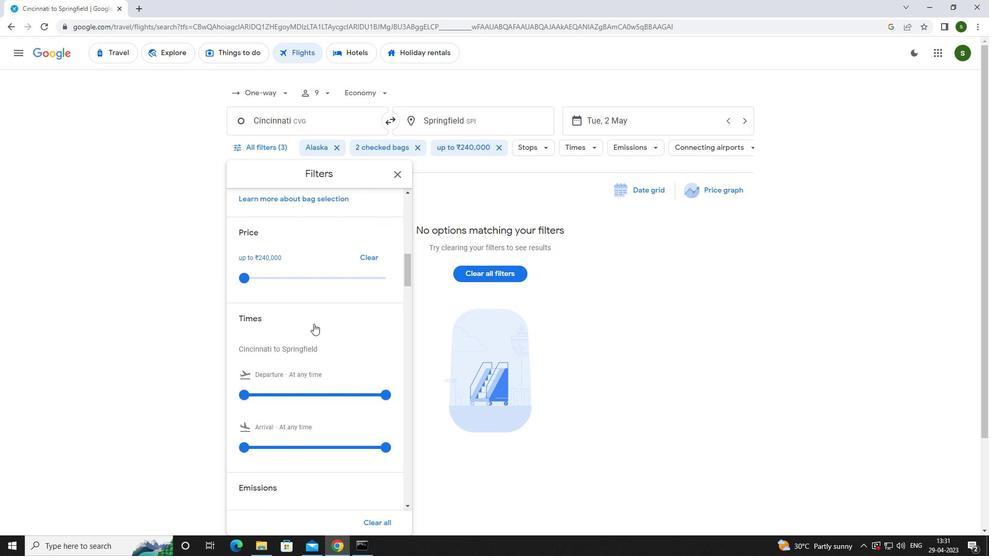 
Action: Mouse moved to (243, 343)
Screenshot: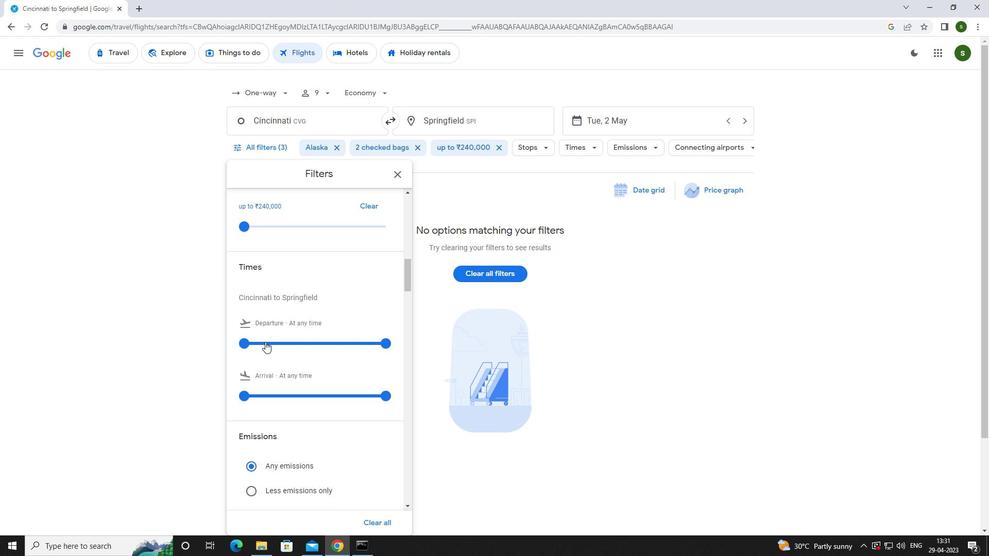 
Action: Mouse pressed left at (243, 343)
Screenshot: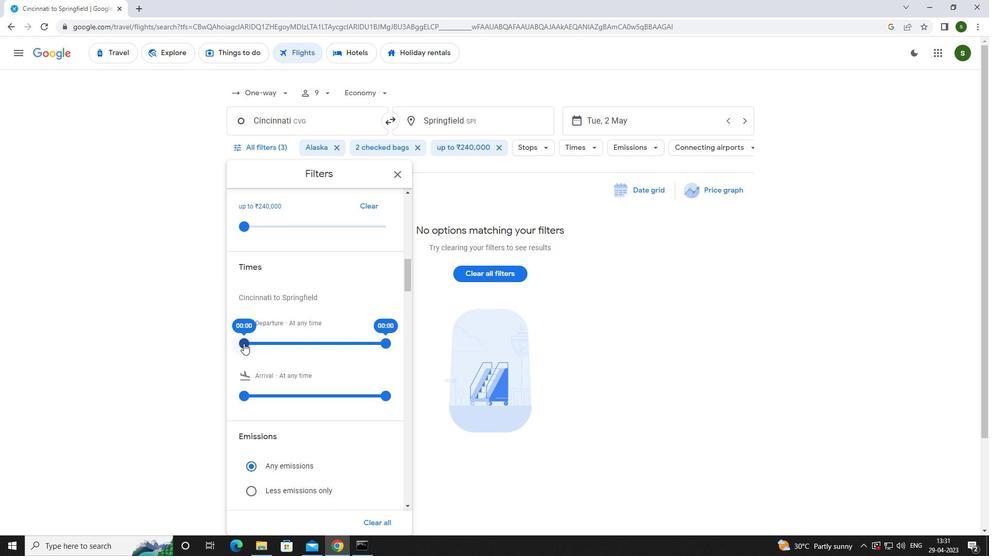 
Action: Mouse moved to (633, 347)
Screenshot: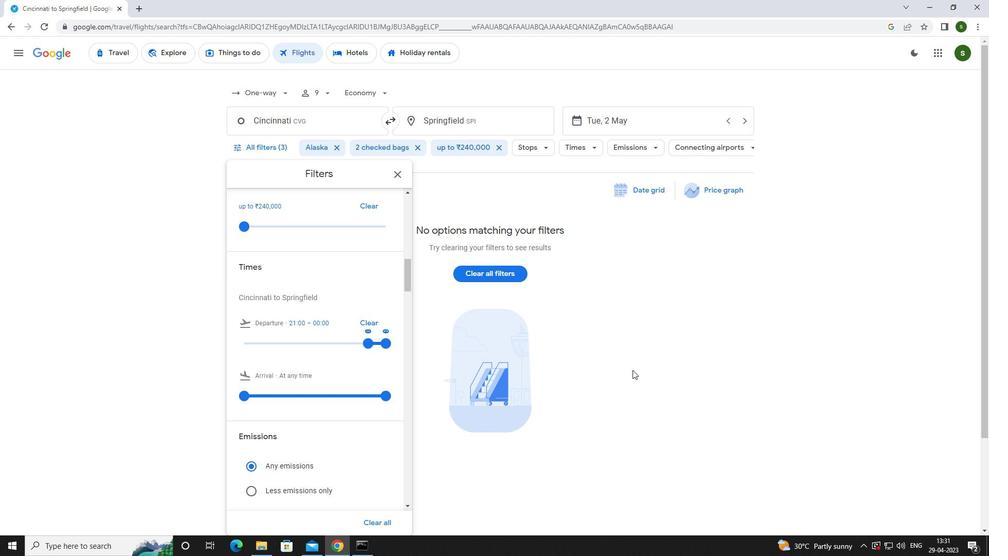 
Action: Mouse pressed left at (633, 347)
Screenshot: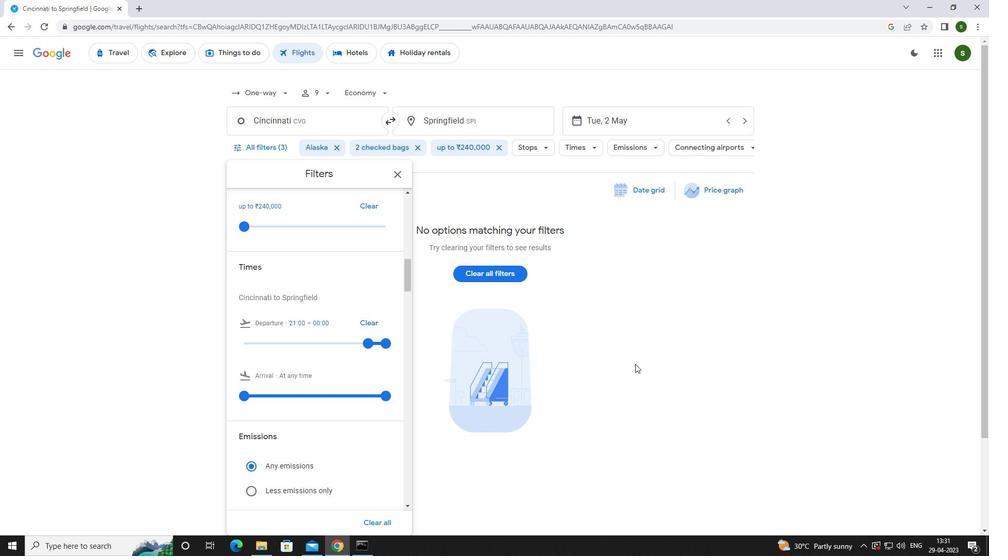 
Action: Mouse moved to (631, 347)
Screenshot: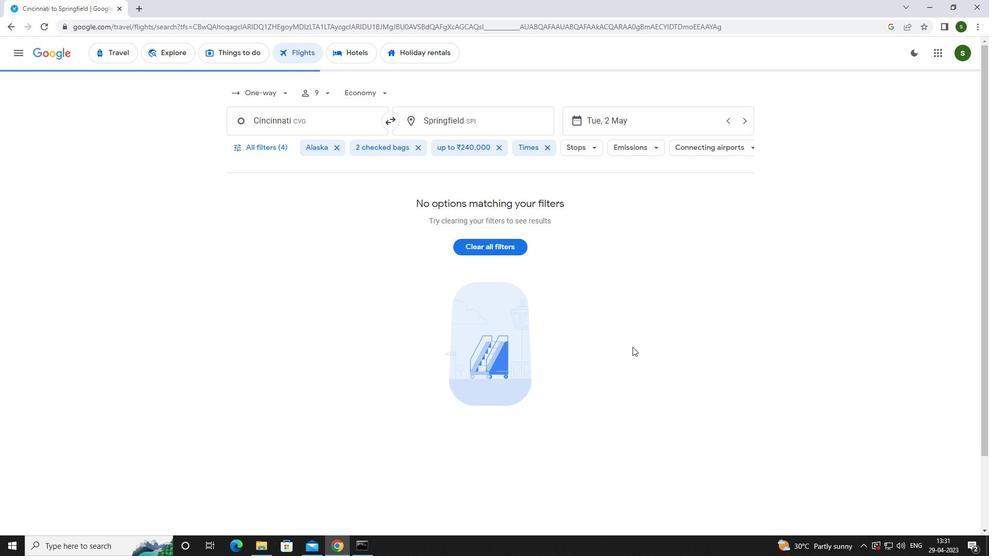 
